 Task: Find connections with filter location Fremantle with filter topic #Humanresourcewith filter profile language Spanish with filter current company Recruitment Land LLC with filter school University of Agricultural Sciences, Dharwad with filter industry Sightseeing Transportation with filter service category Typing with filter keywords title Landscaping Worker
Action: Mouse moved to (618, 118)
Screenshot: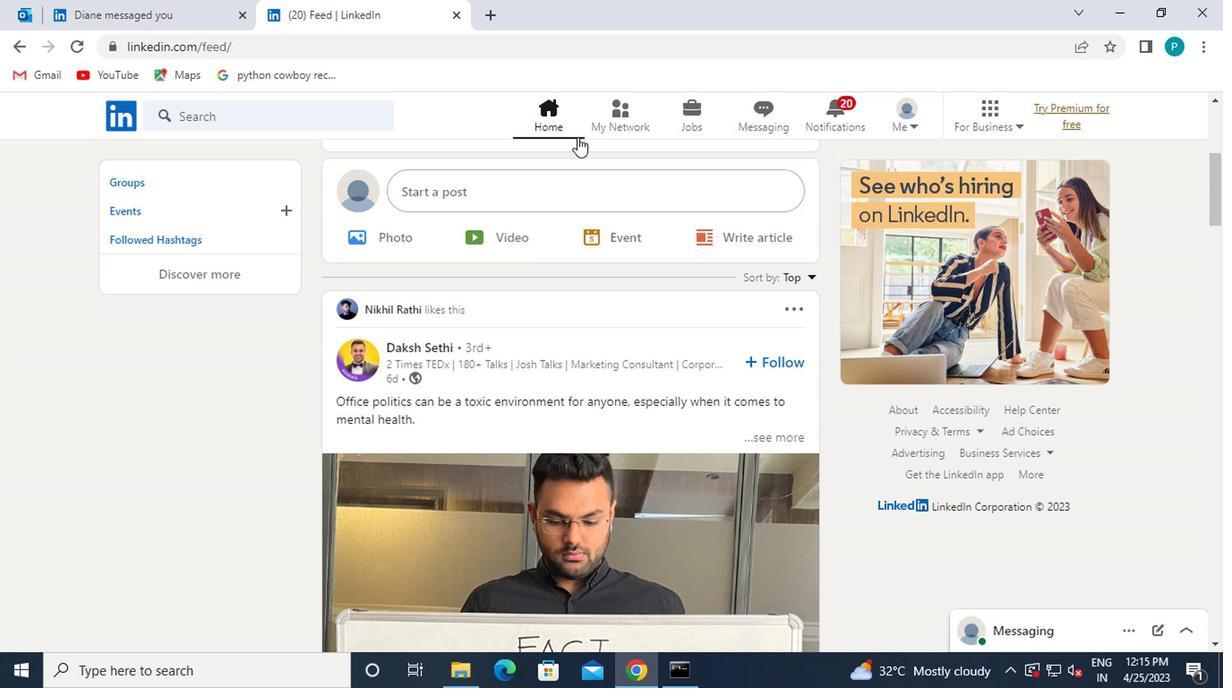 
Action: Mouse pressed left at (618, 118)
Screenshot: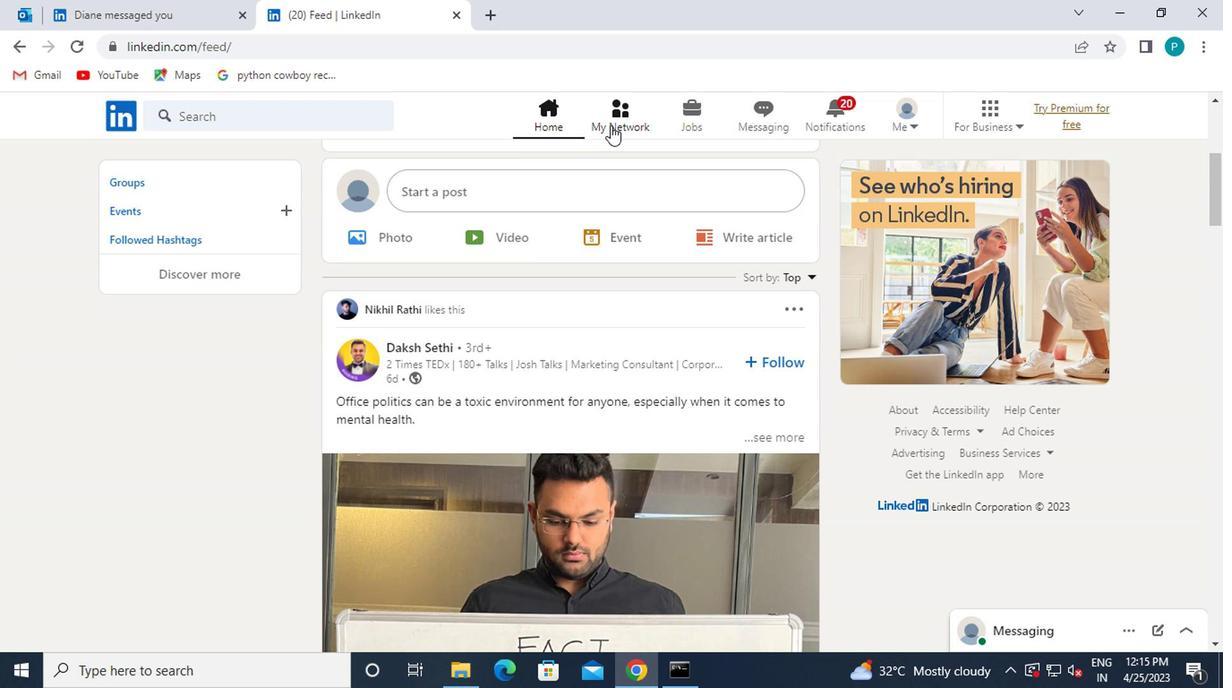 
Action: Mouse moved to (252, 203)
Screenshot: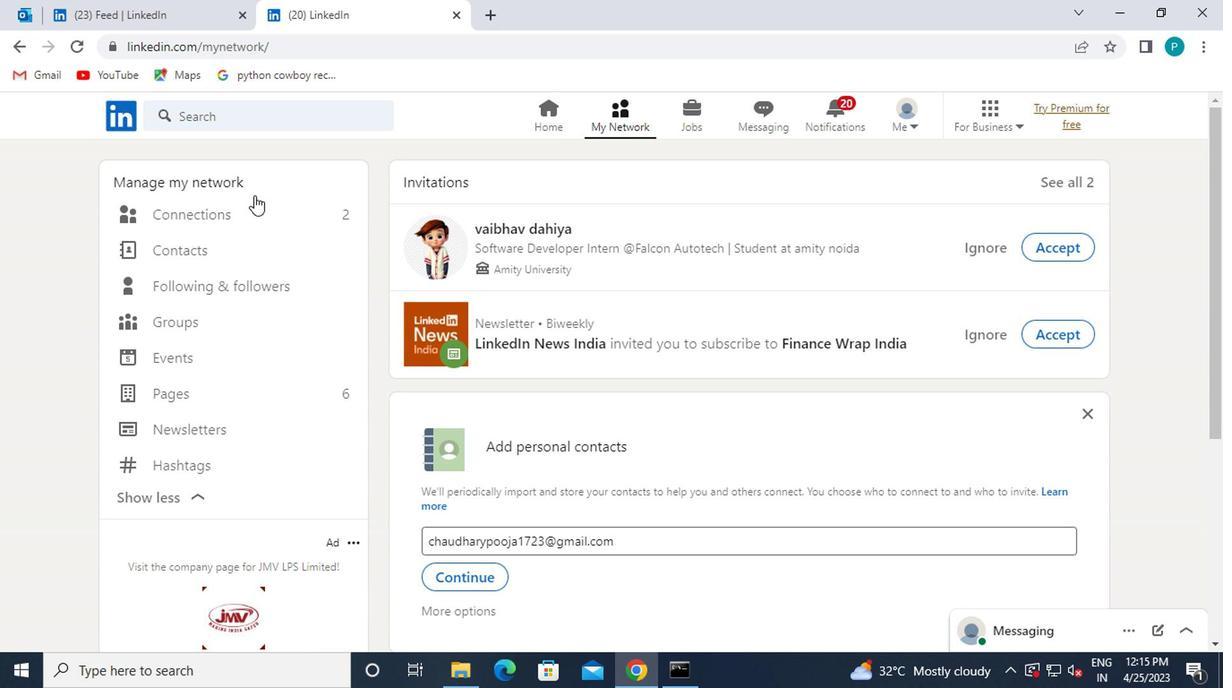 
Action: Mouse pressed left at (252, 203)
Screenshot: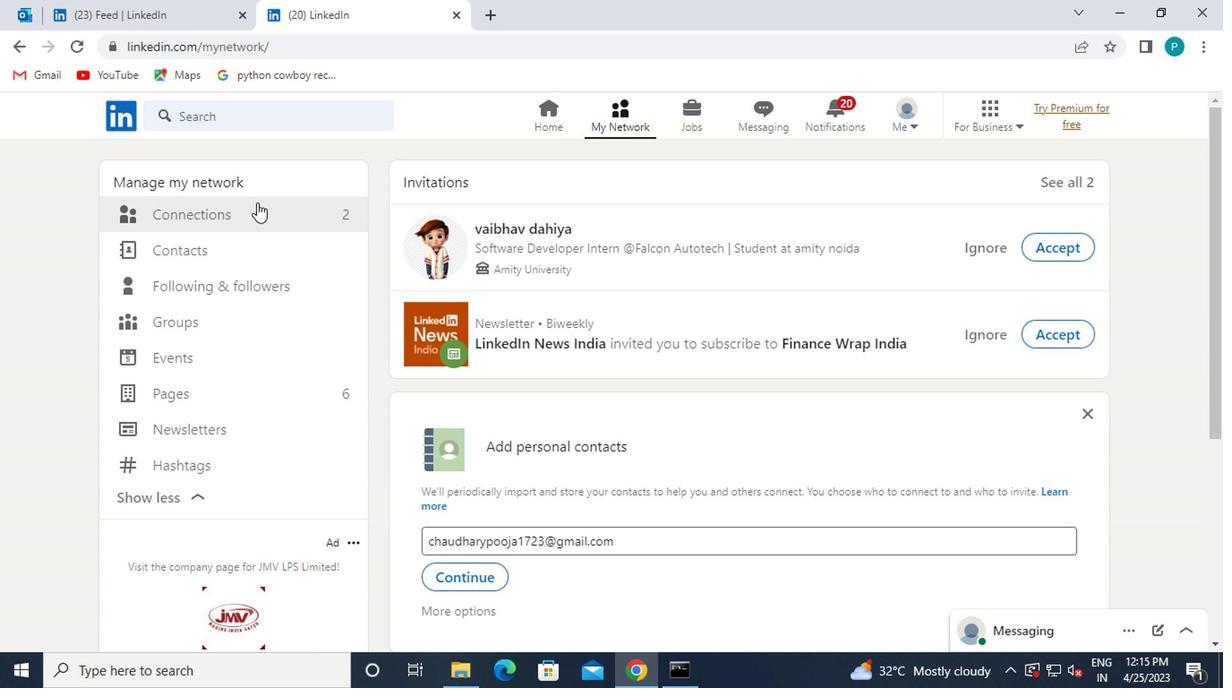
Action: Mouse moved to (258, 208)
Screenshot: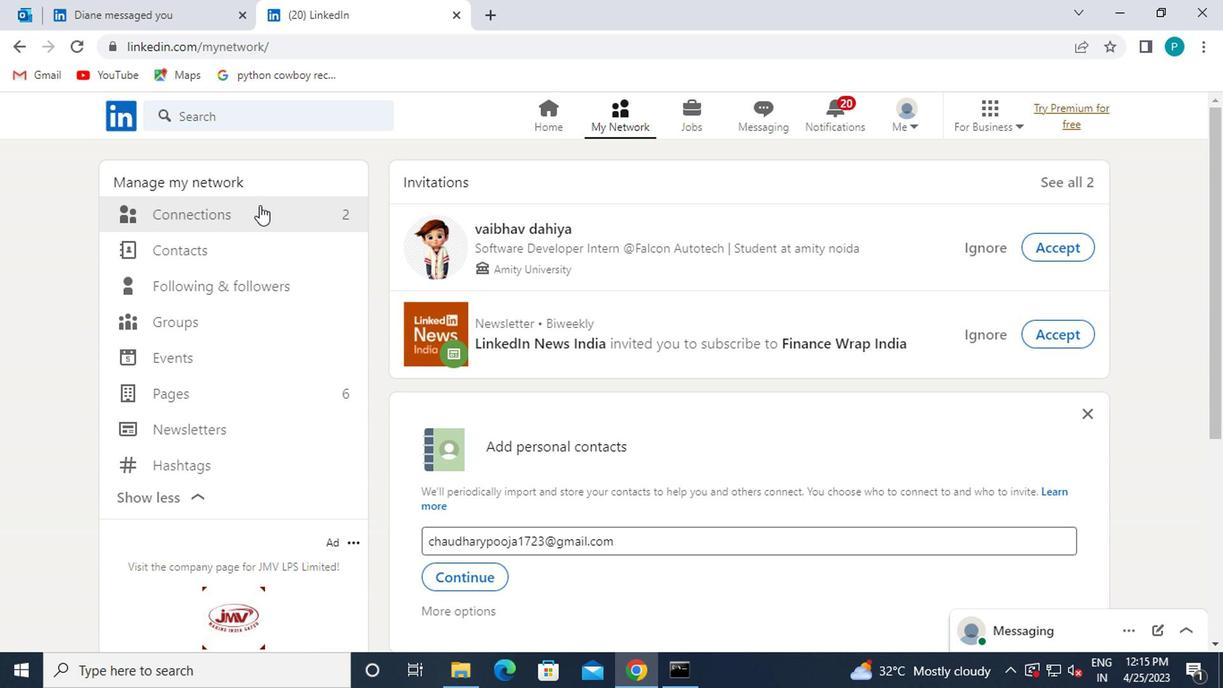 
Action: Mouse pressed left at (258, 208)
Screenshot: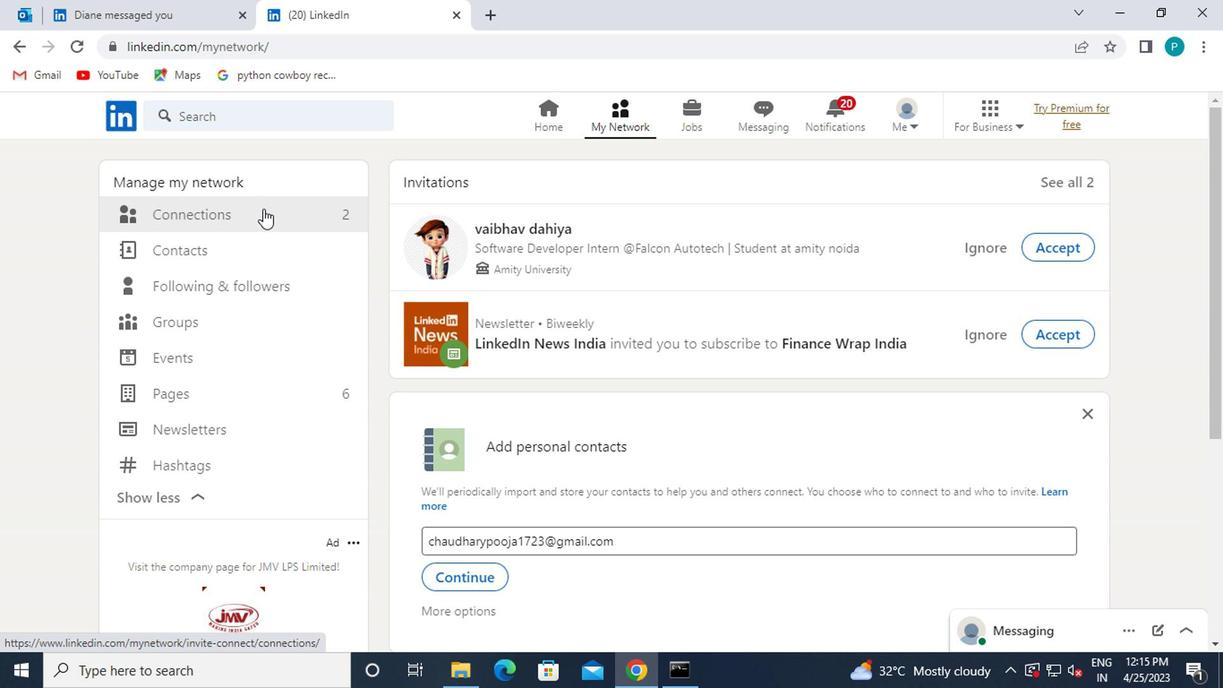 
Action: Mouse moved to (726, 206)
Screenshot: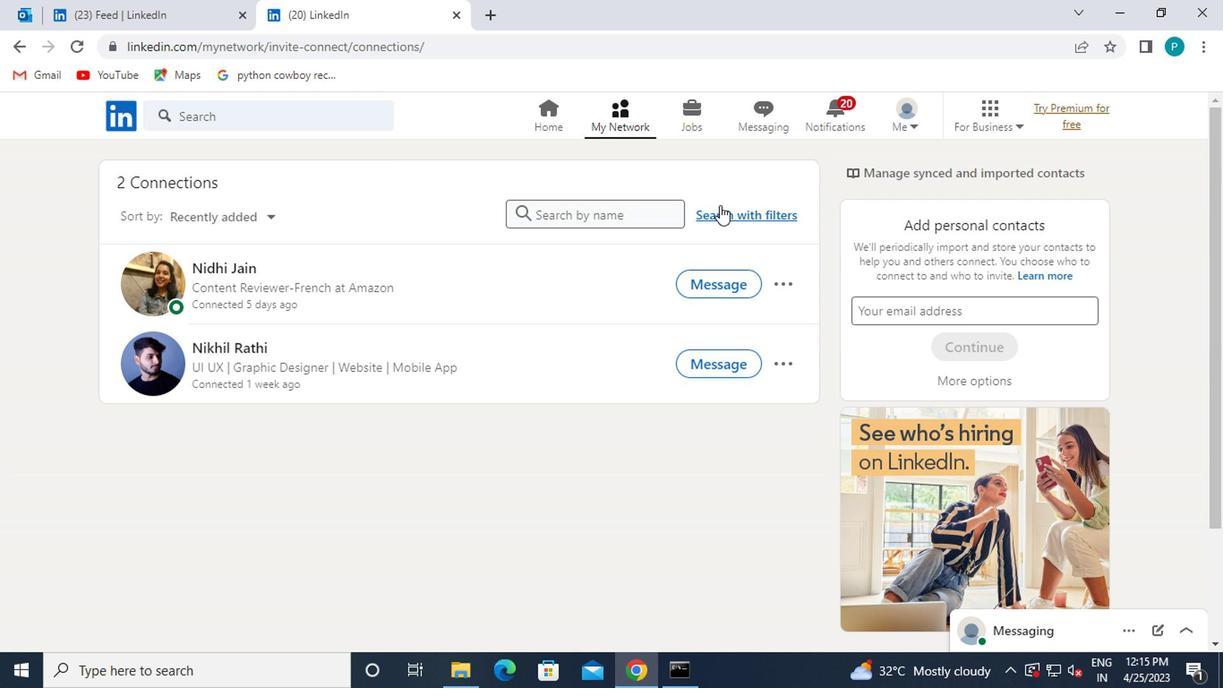 
Action: Mouse pressed left at (726, 206)
Screenshot: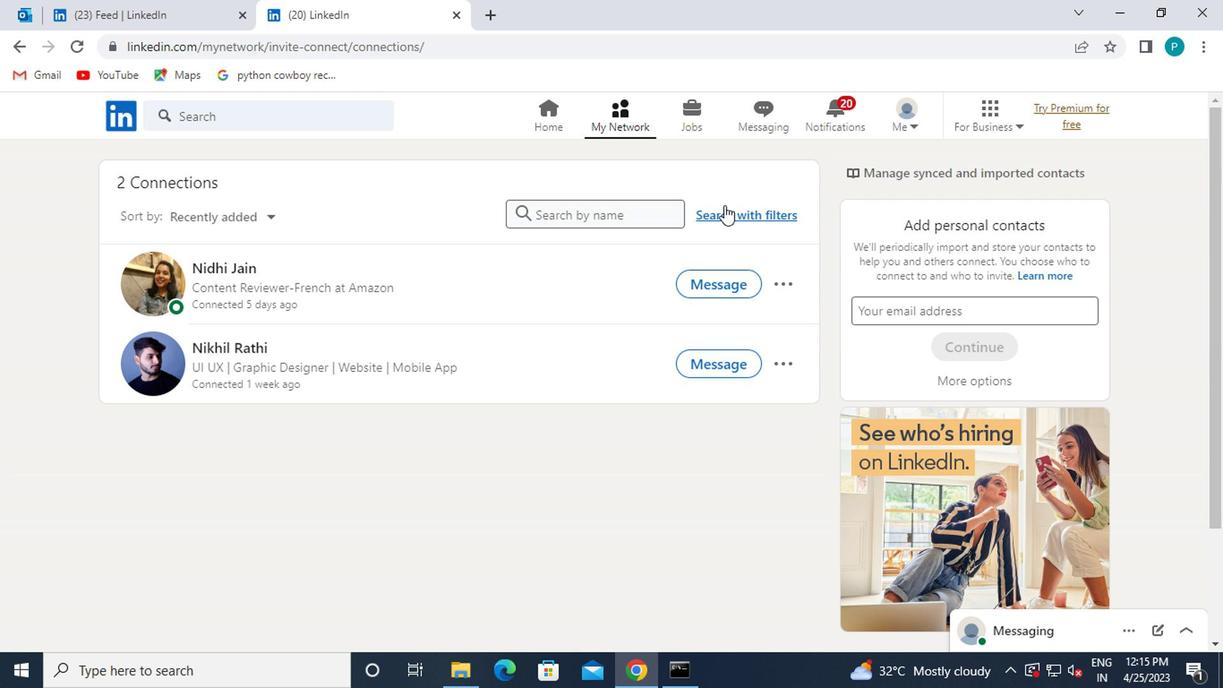 
Action: Mouse moved to (612, 162)
Screenshot: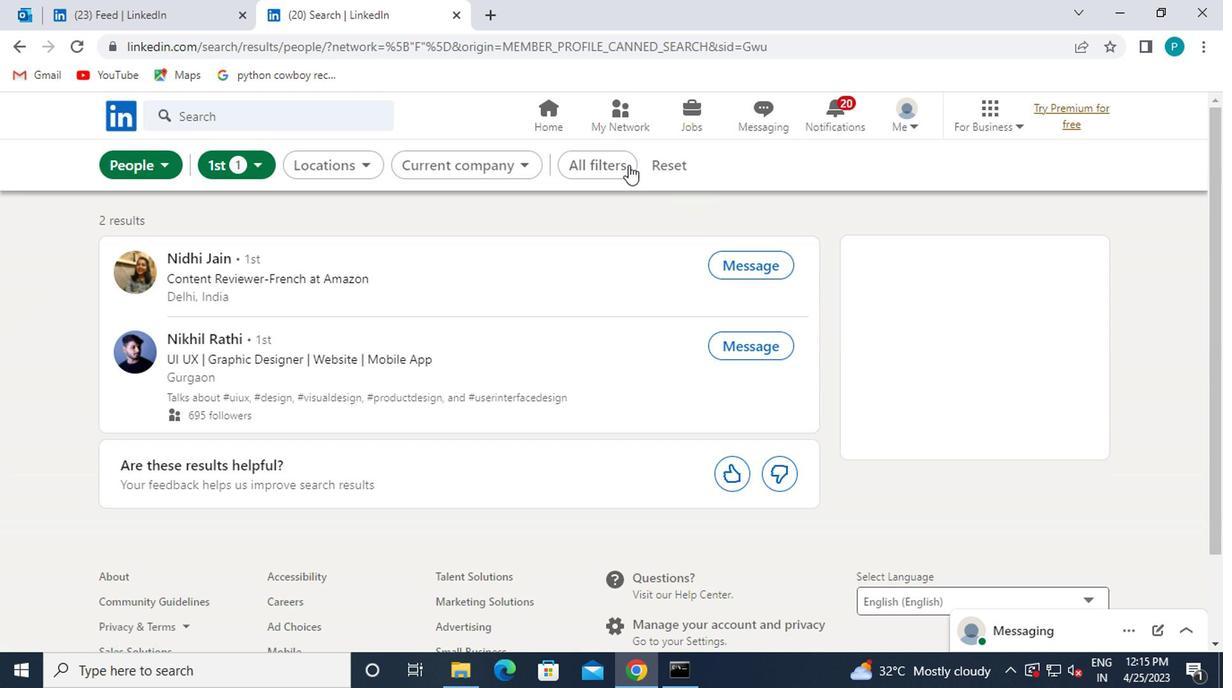 
Action: Mouse pressed left at (612, 162)
Screenshot: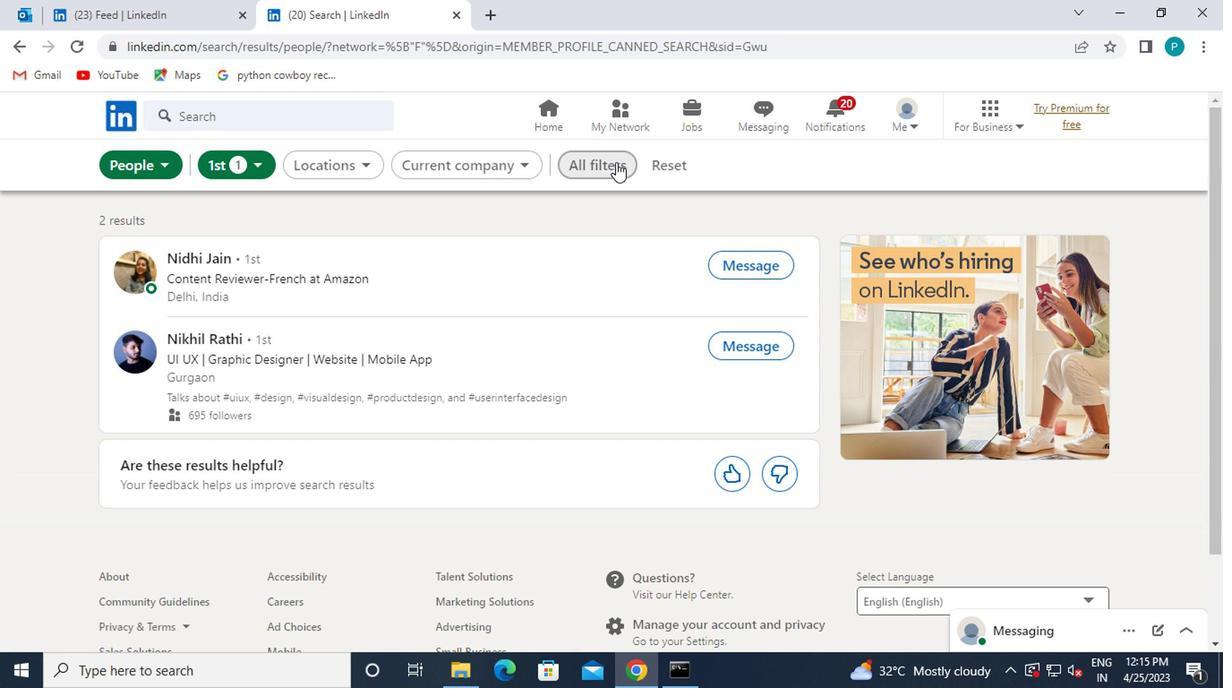 
Action: Mouse moved to (811, 333)
Screenshot: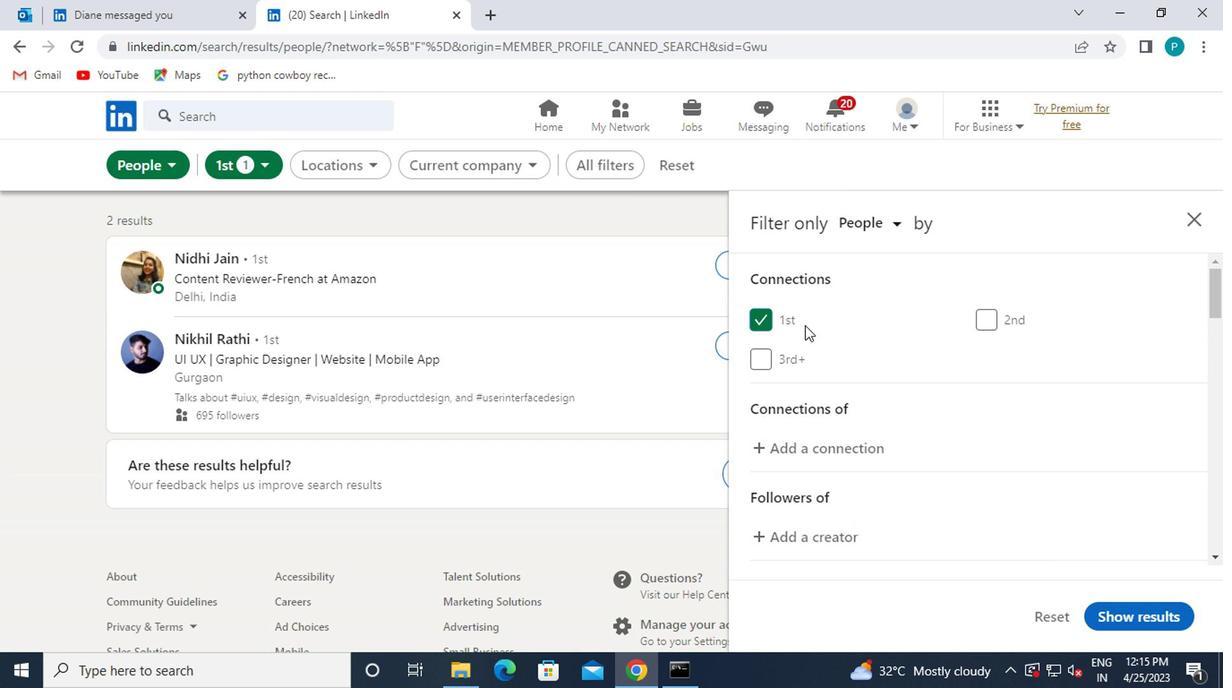 
Action: Mouse scrolled (811, 332) with delta (0, 0)
Screenshot: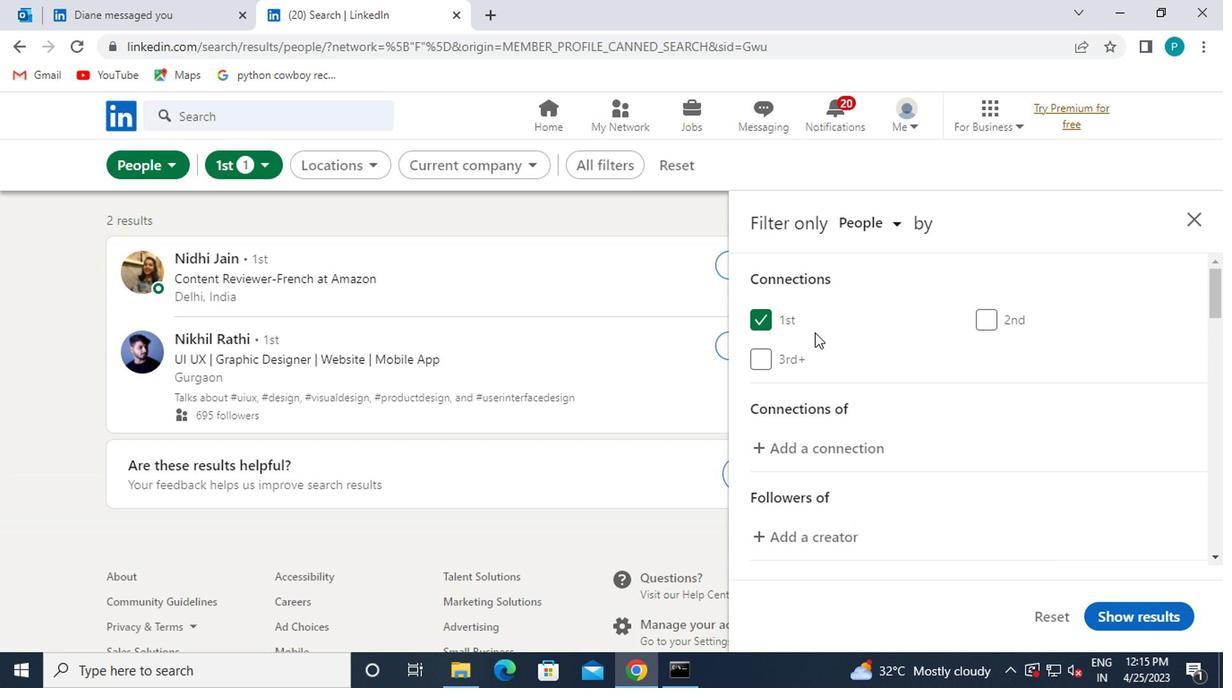 
Action: Mouse moved to (809, 339)
Screenshot: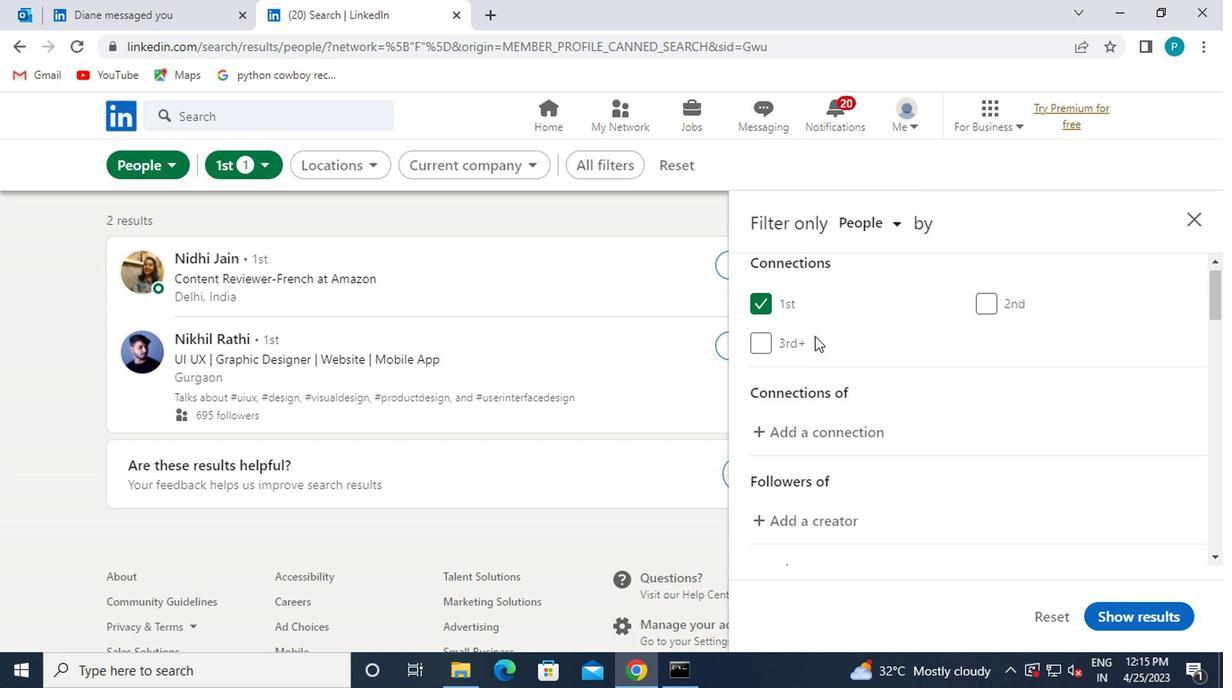 
Action: Mouse scrolled (809, 338) with delta (0, 0)
Screenshot: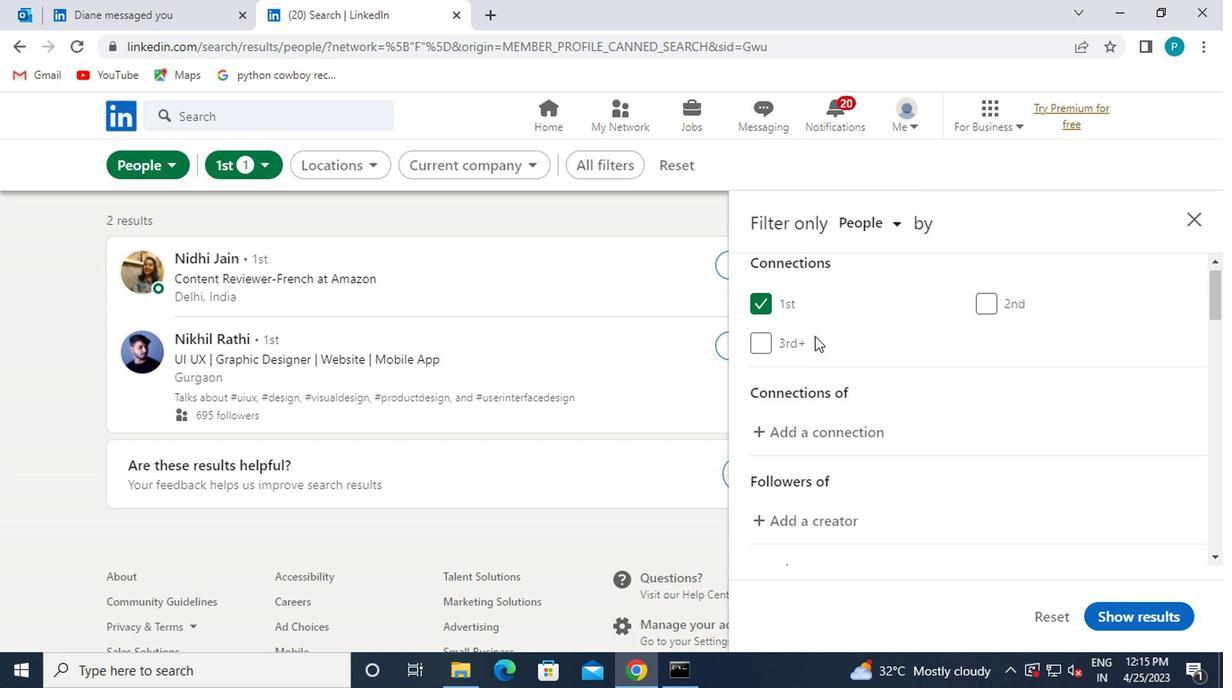 
Action: Mouse moved to (809, 344)
Screenshot: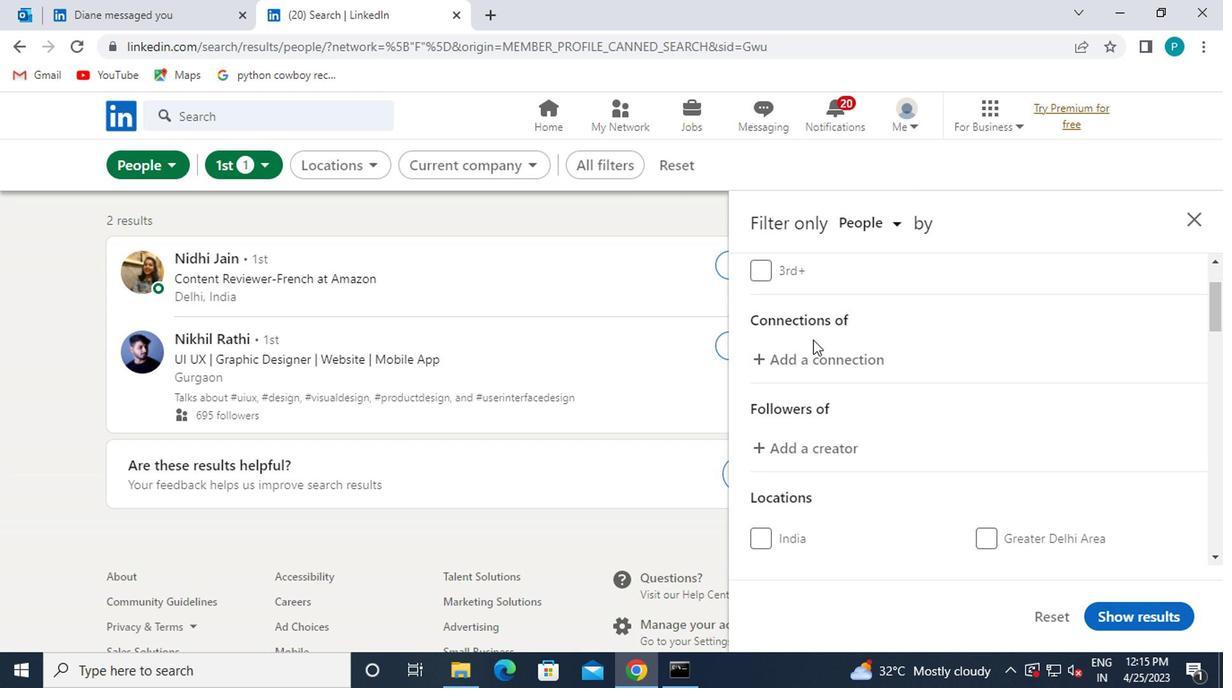 
Action: Mouse scrolled (809, 343) with delta (0, 0)
Screenshot: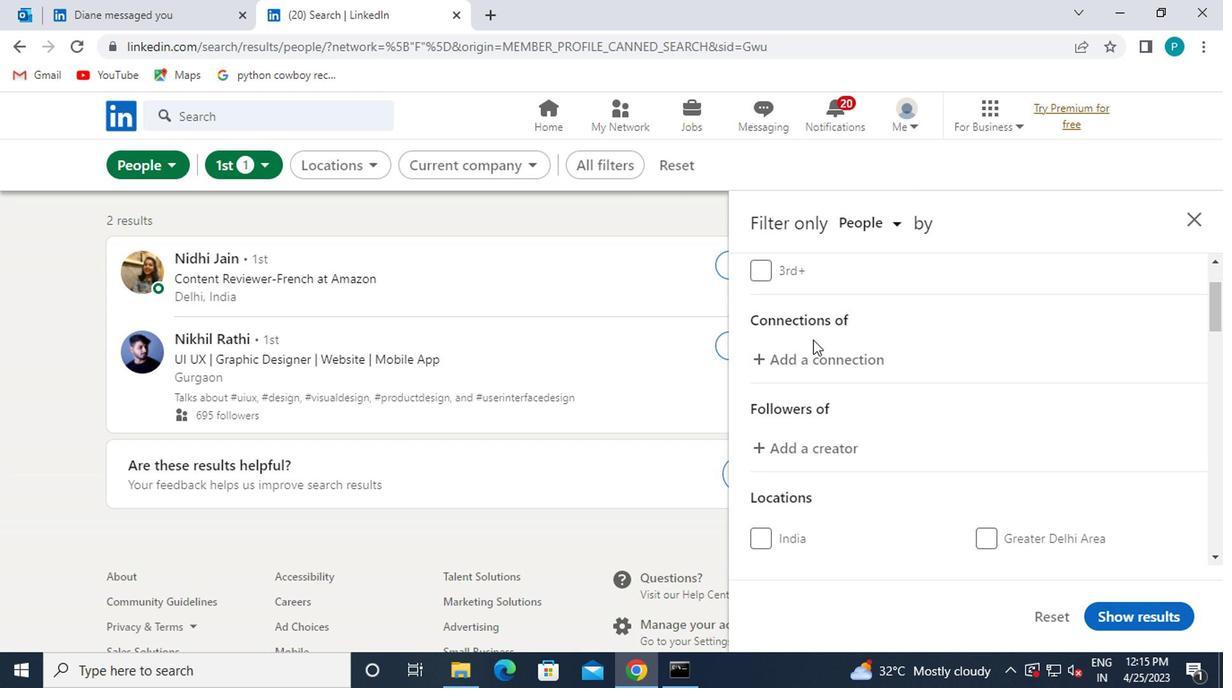 
Action: Mouse moved to (1002, 430)
Screenshot: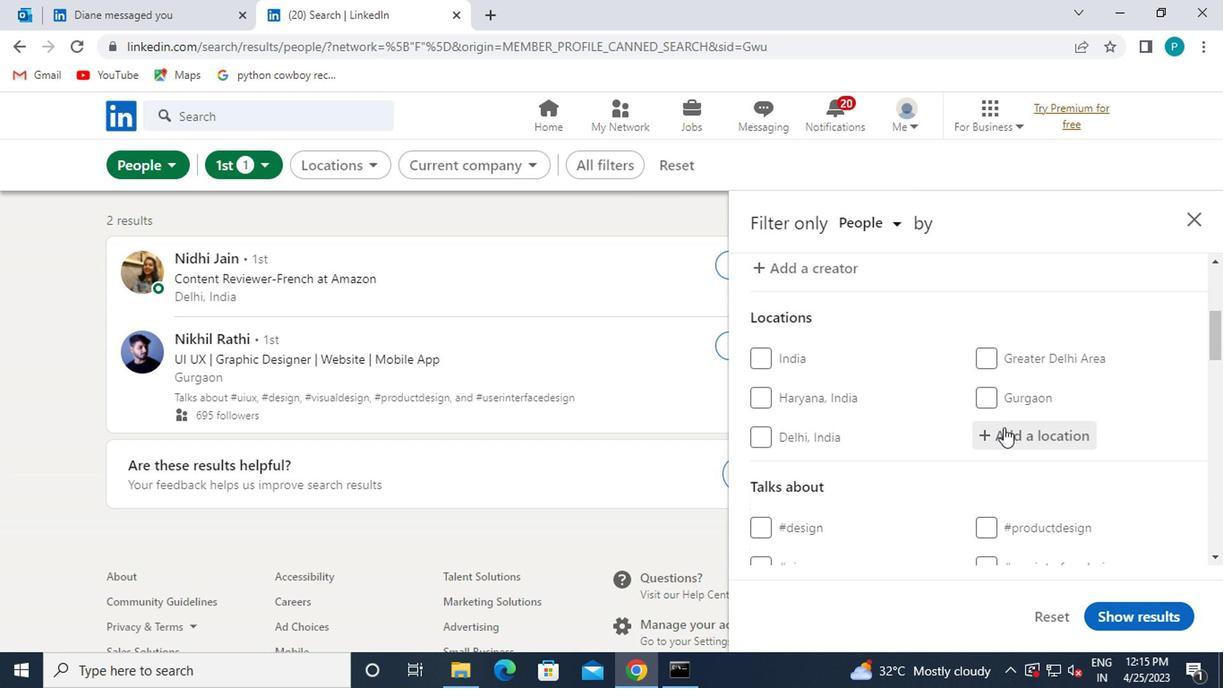 
Action: Mouse pressed left at (1002, 430)
Screenshot: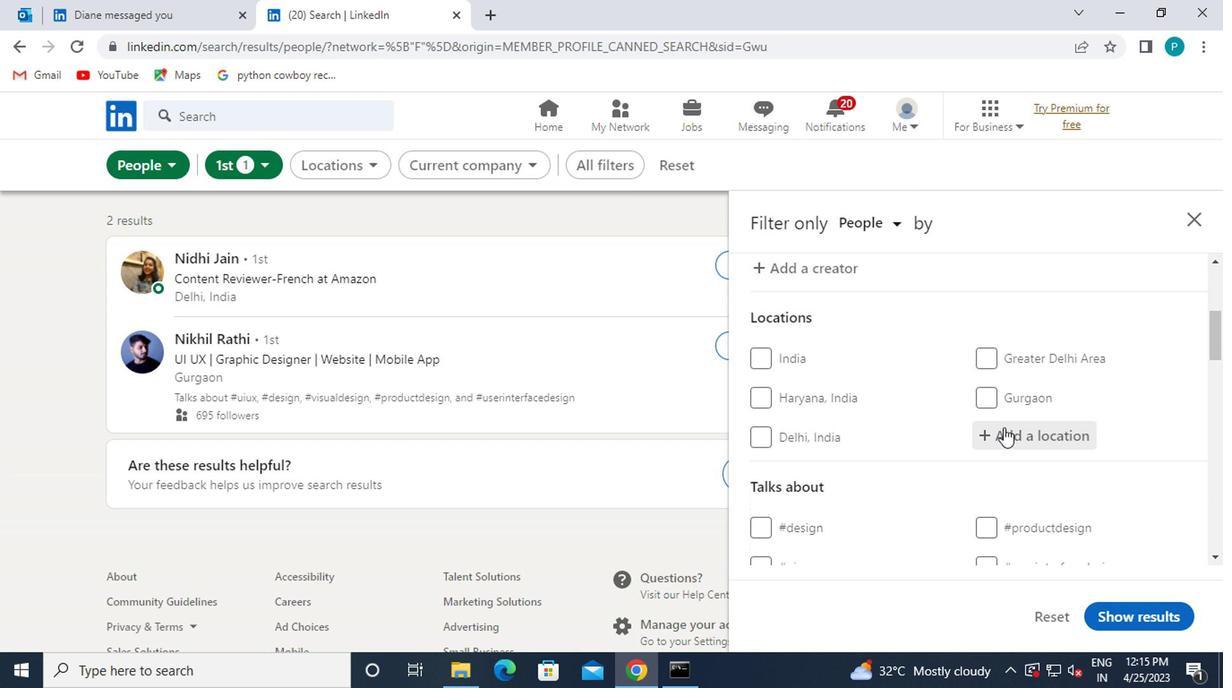 
Action: Mouse moved to (989, 411)
Screenshot: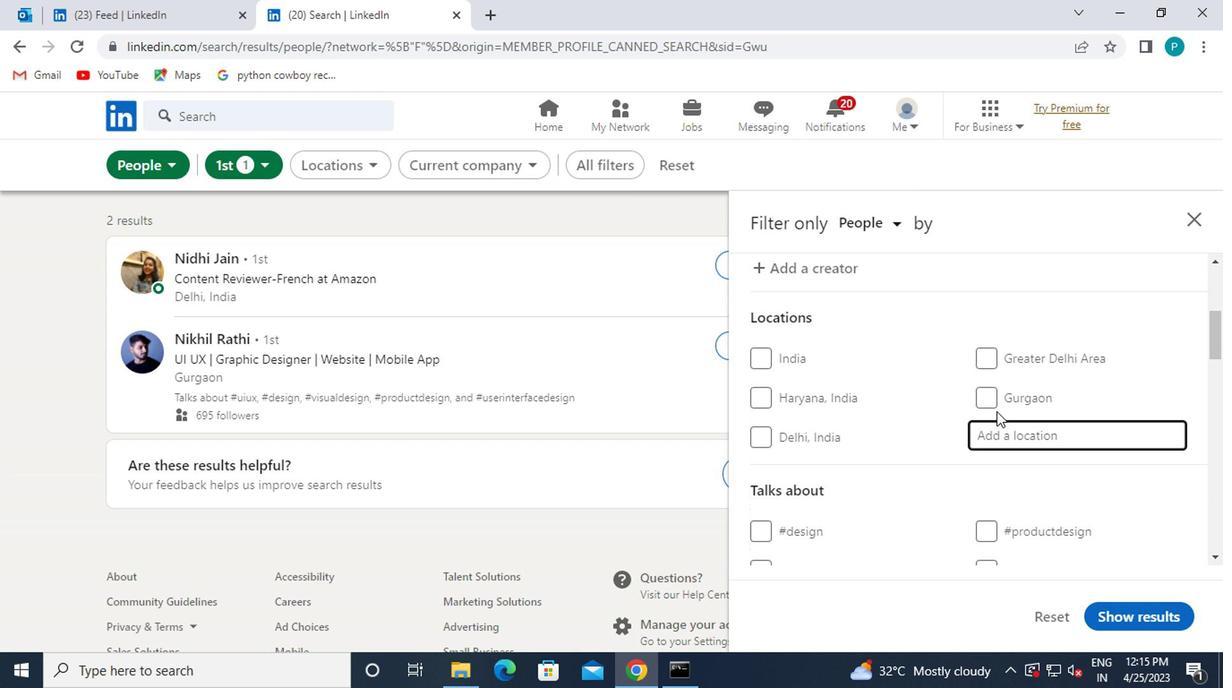 
Action: Key pressed fremantle
Screenshot: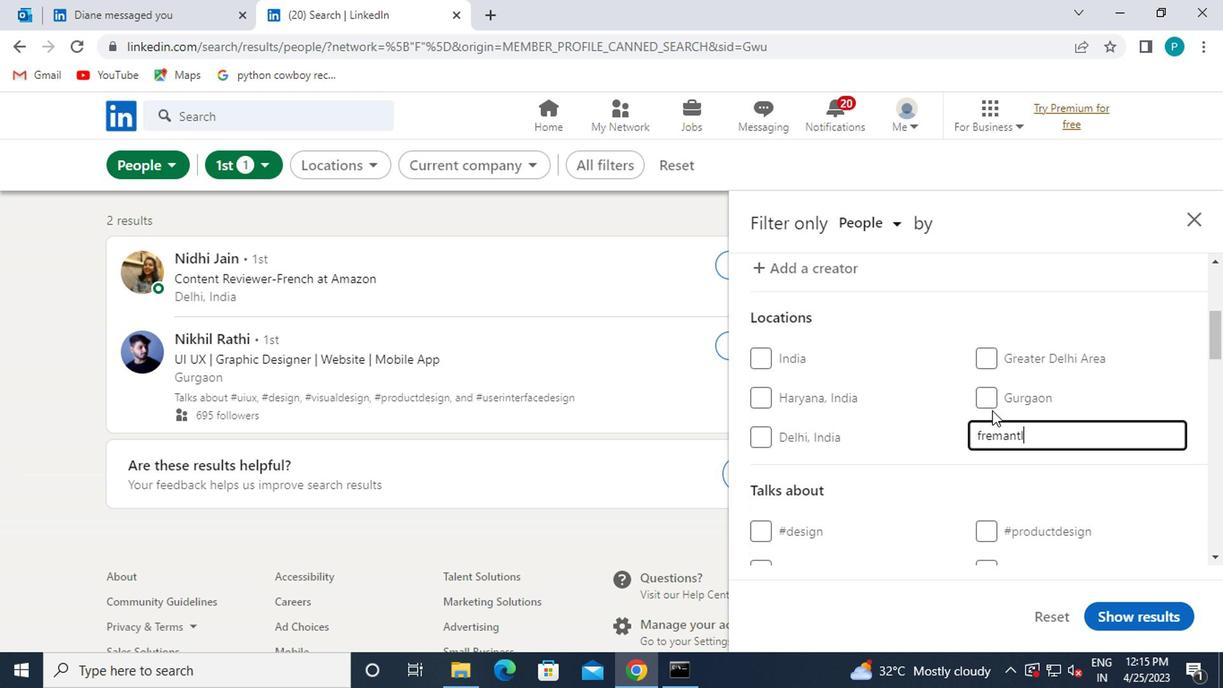 
Action: Mouse moved to (992, 460)
Screenshot: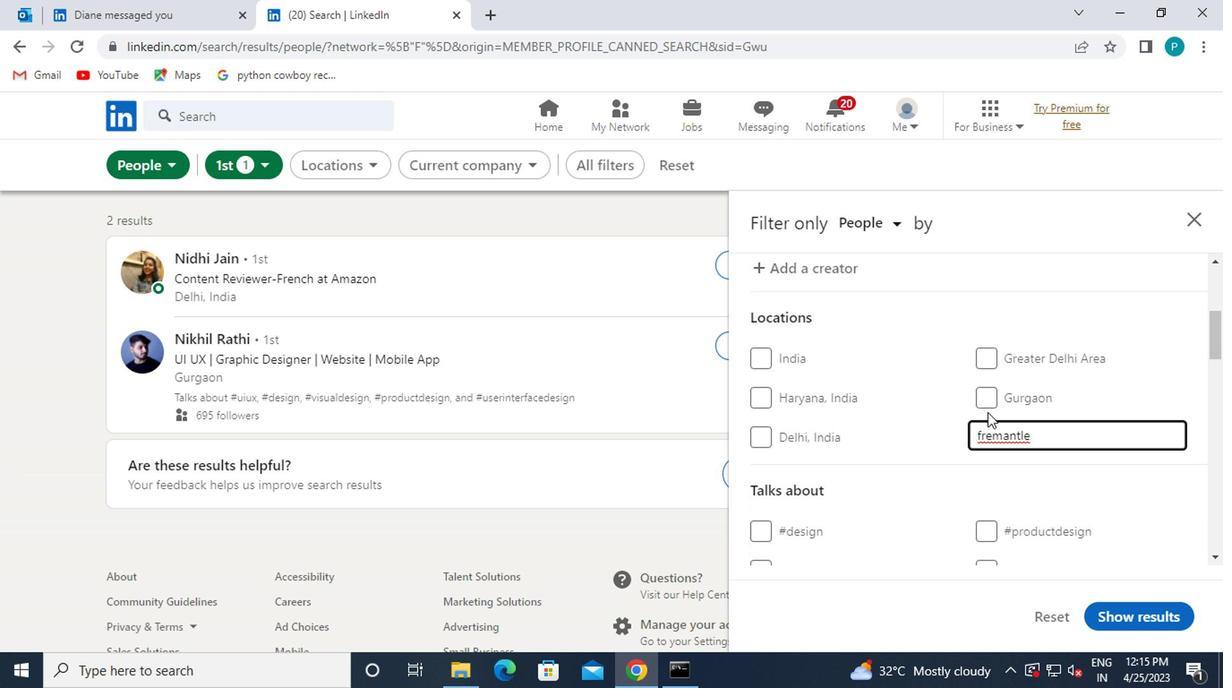 
Action: Mouse scrolled (992, 460) with delta (0, 0)
Screenshot: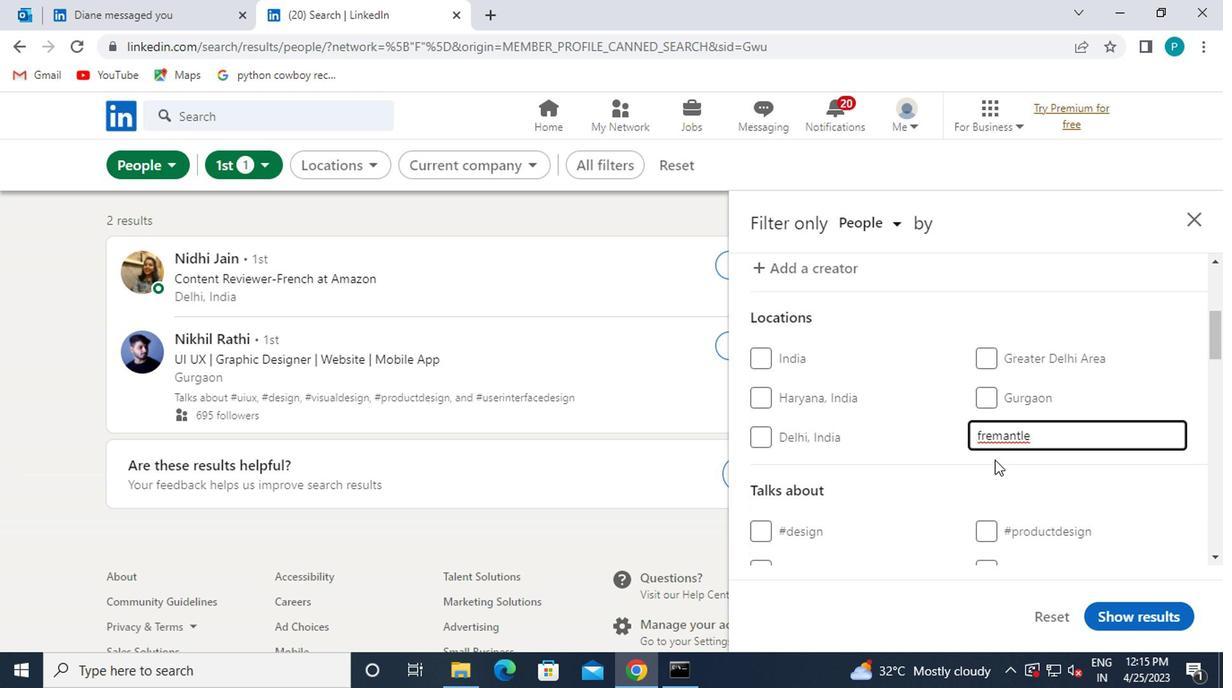 
Action: Mouse moved to (992, 430)
Screenshot: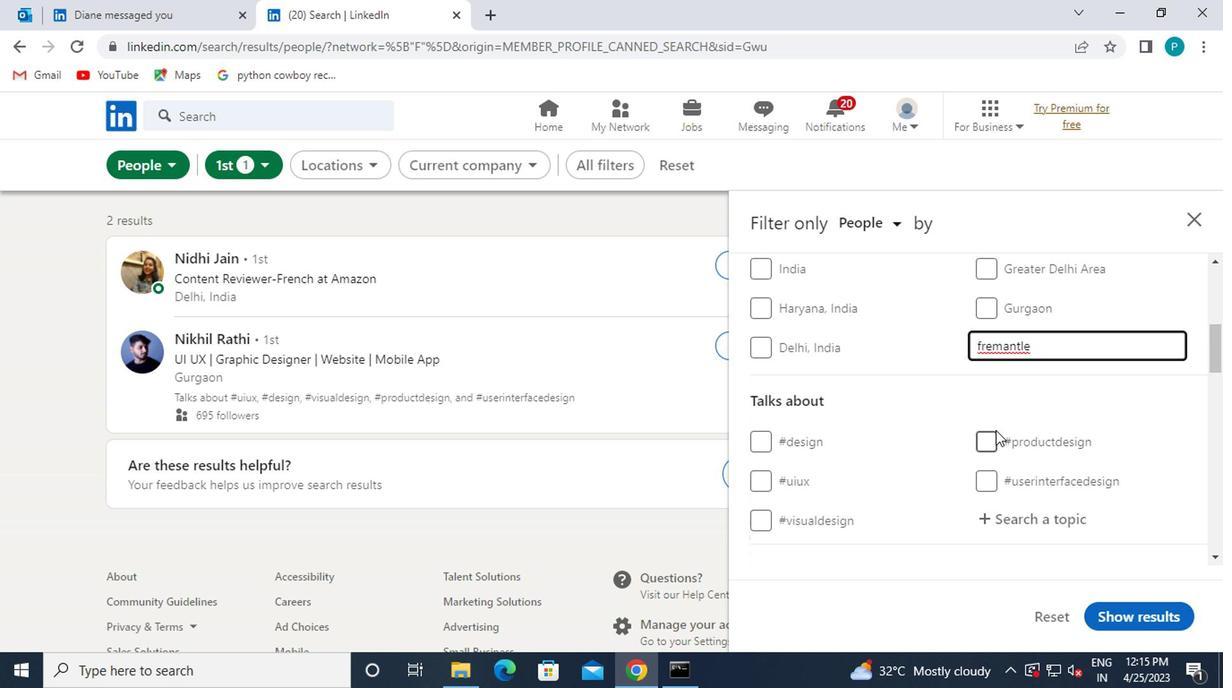 
Action: Mouse scrolled (992, 429) with delta (0, 0)
Screenshot: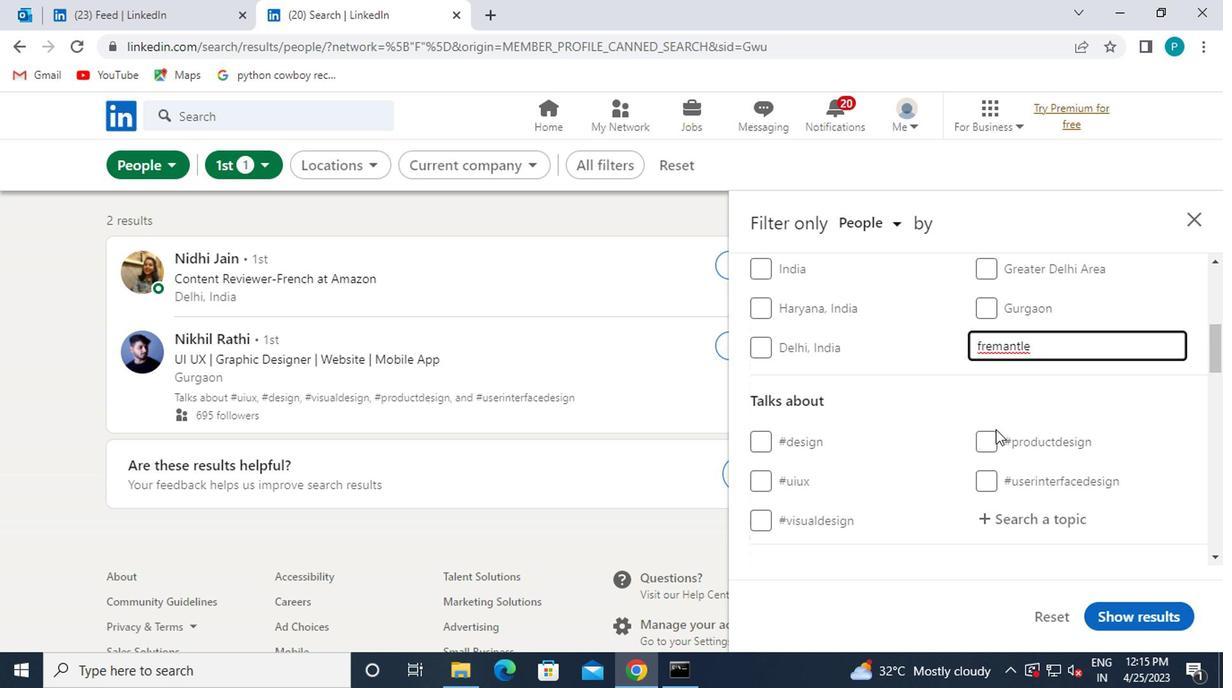 
Action: Mouse moved to (993, 430)
Screenshot: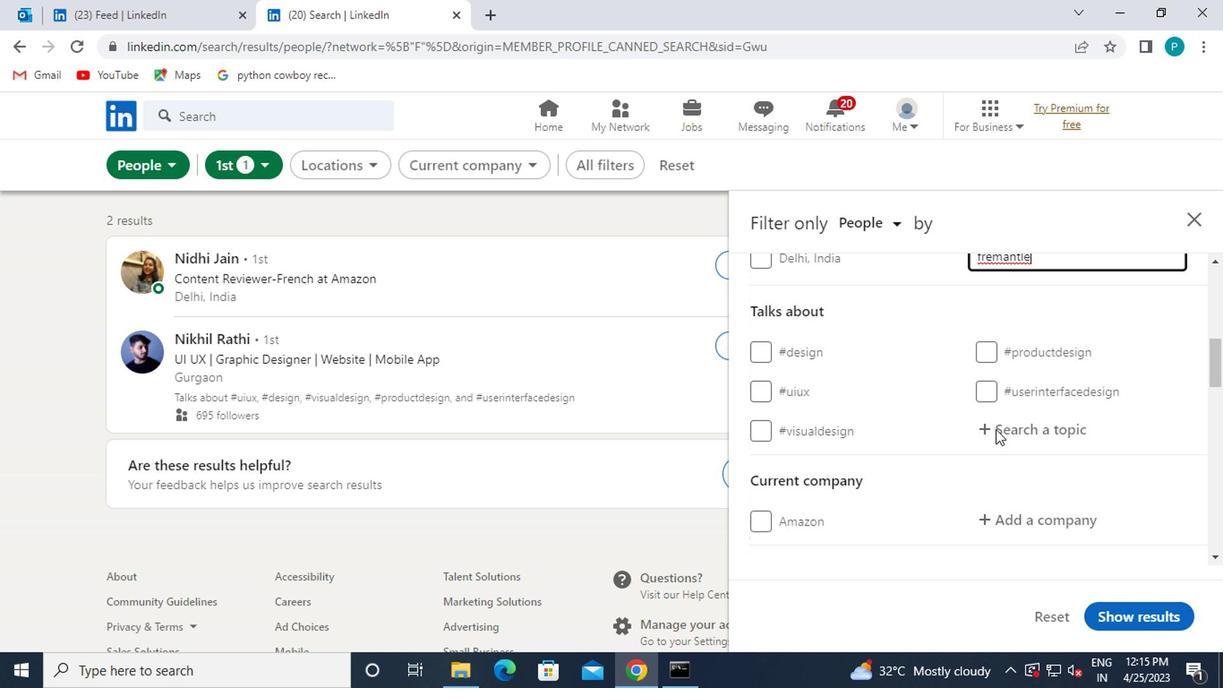 
Action: Mouse pressed left at (993, 430)
Screenshot: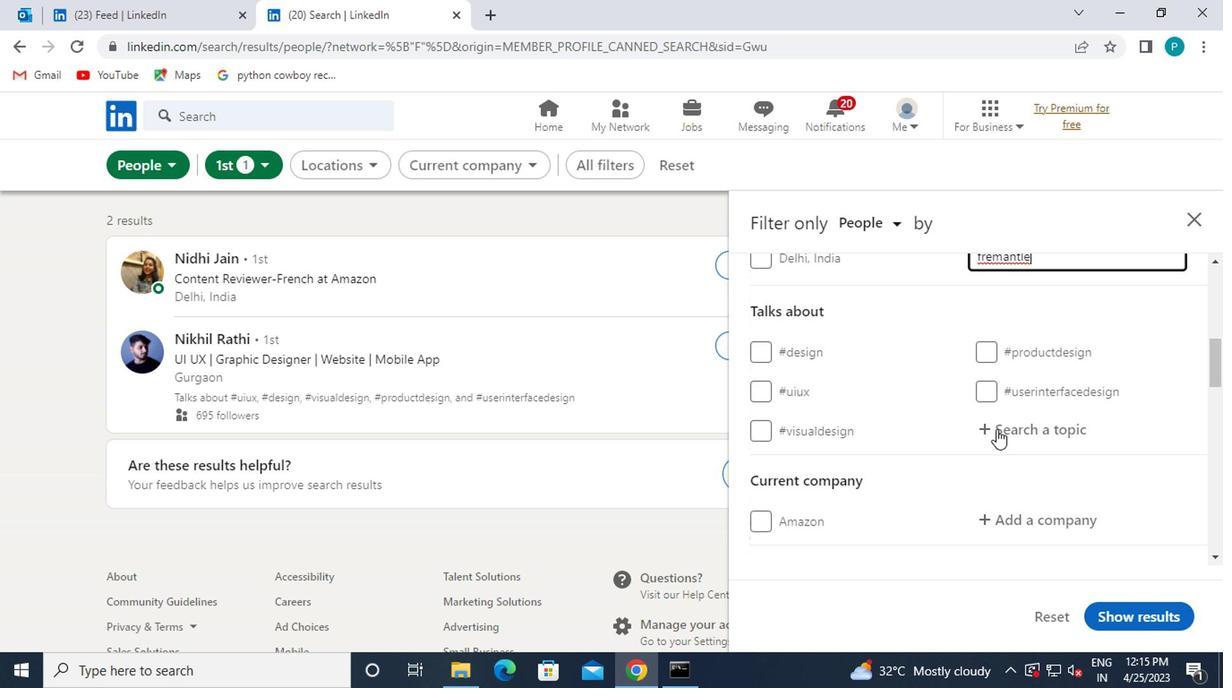 
Action: Key pressed <Key.shift><Key.shift>#<Key.caps_lock>H<Key.caps_lock>UMANRESOURCE
Screenshot: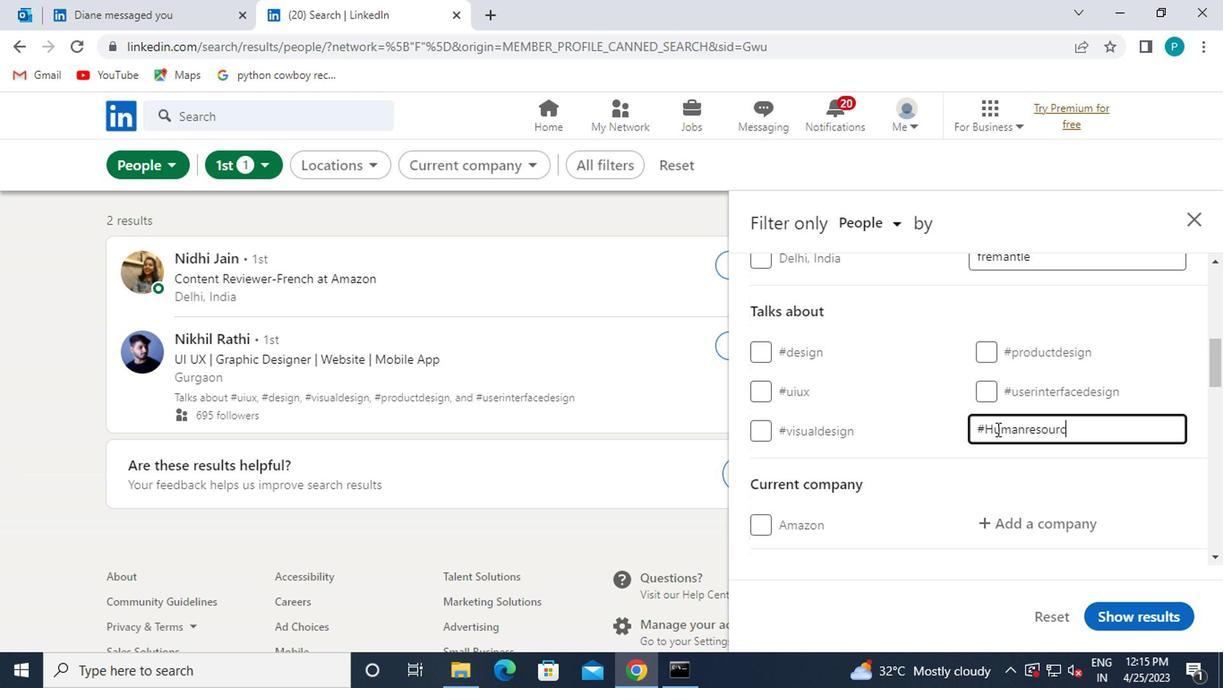 
Action: Mouse moved to (934, 473)
Screenshot: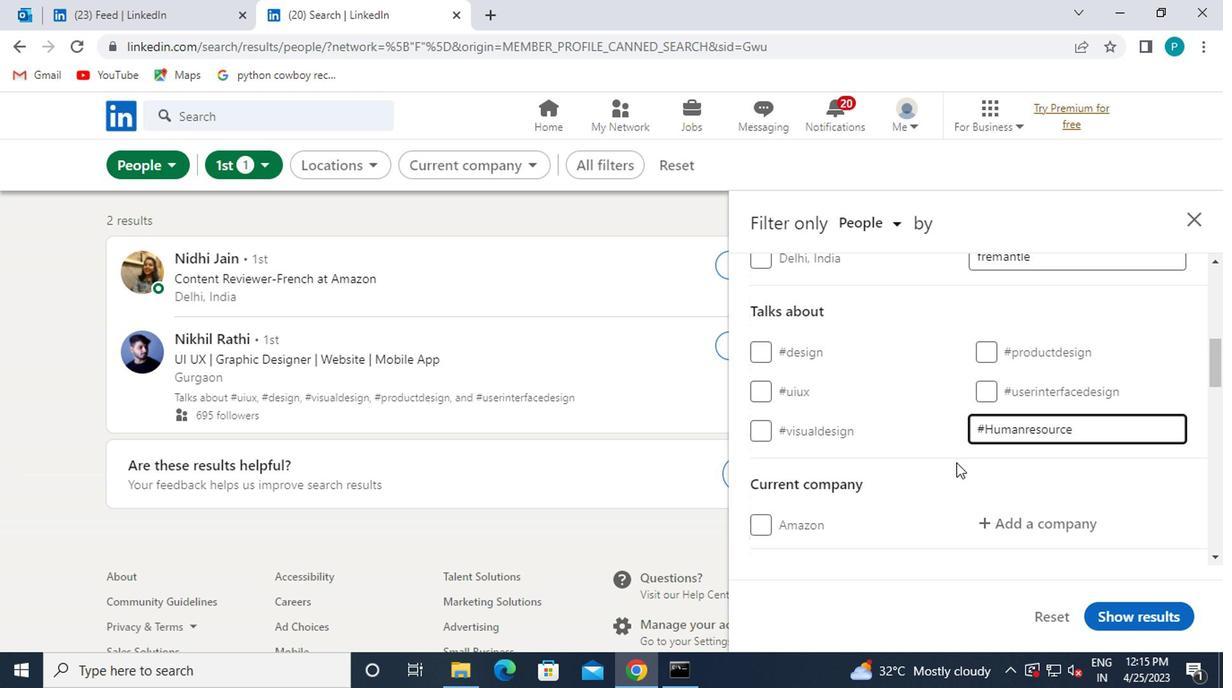 
Action: Mouse scrolled (934, 472) with delta (0, 0)
Screenshot: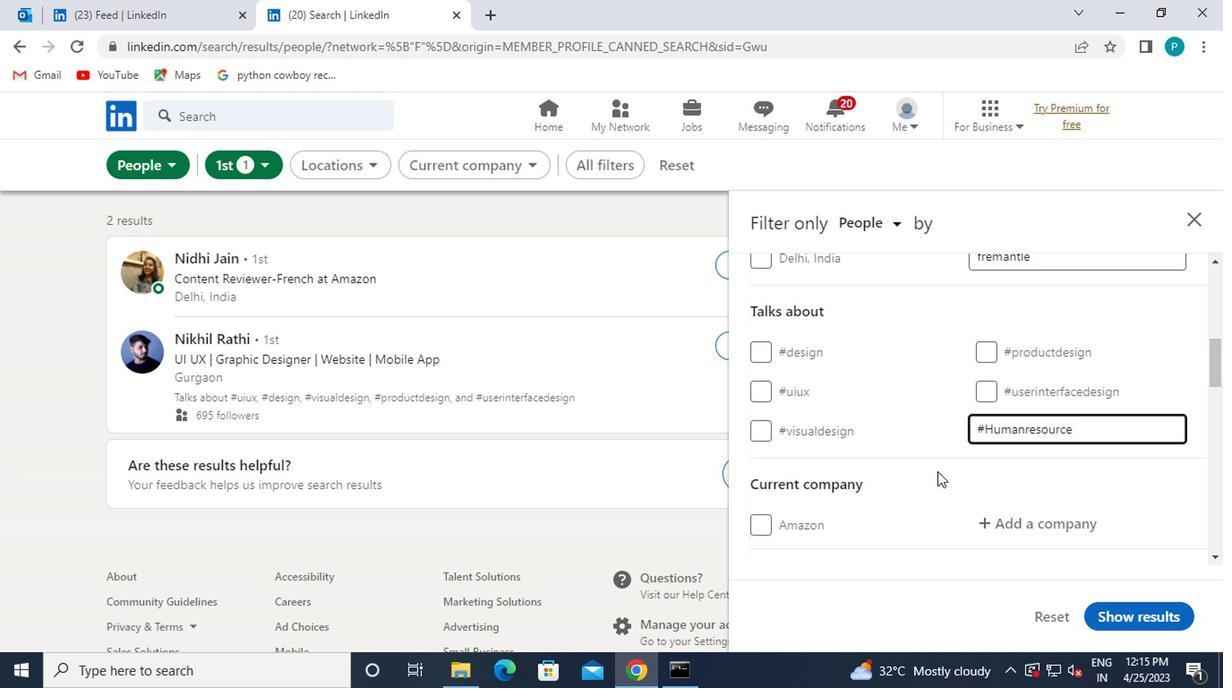 
Action: Mouse moved to (1010, 431)
Screenshot: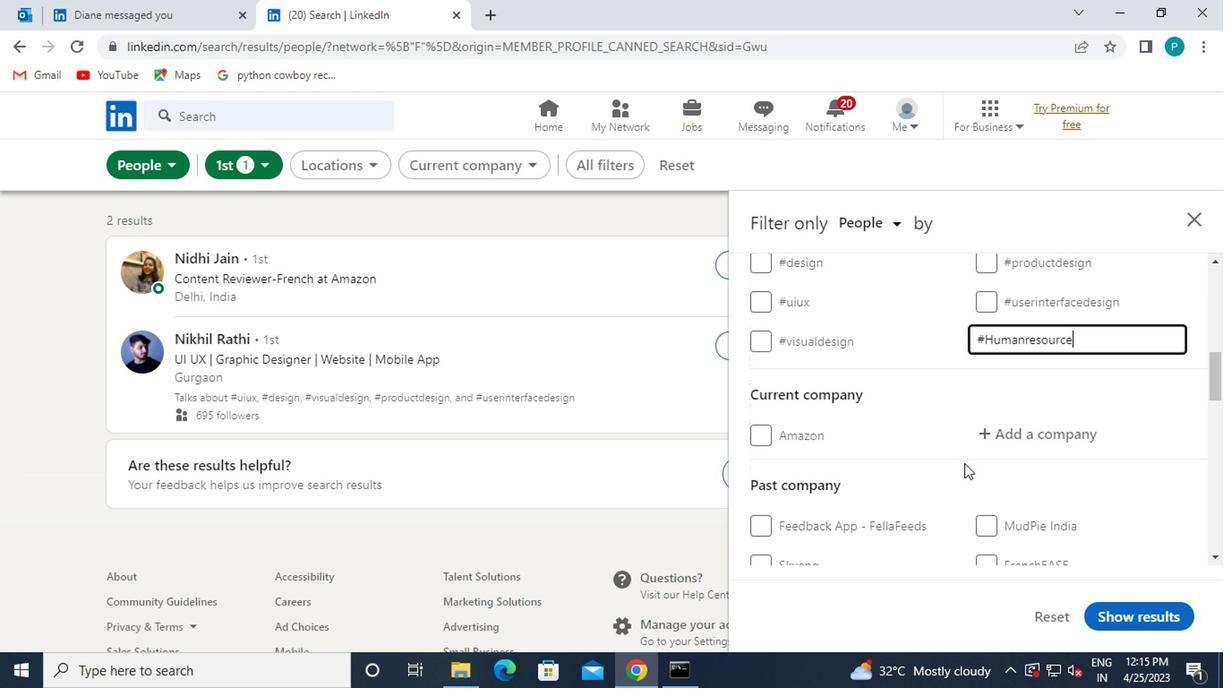 
Action: Mouse pressed left at (1010, 431)
Screenshot: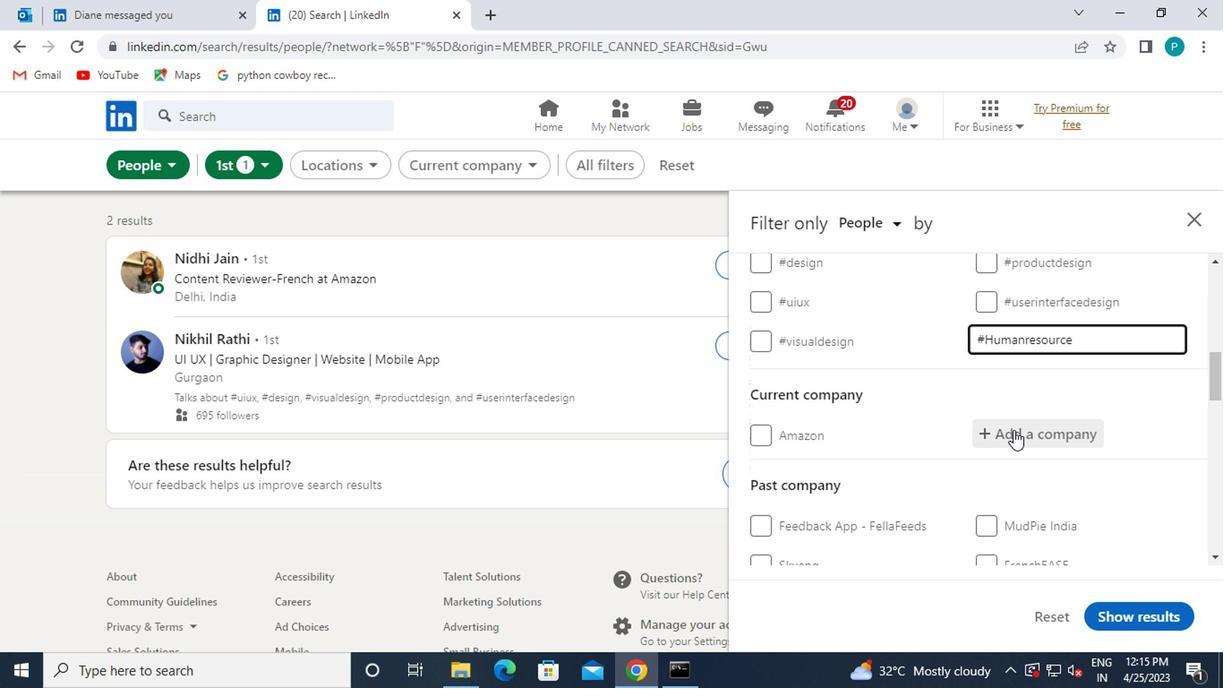 
Action: Key pressed REQU<Key.backspace><Key.backspace>CUITMENT<Key.space>LANDLL<Key.backspace><Key.backspace><Key.space><Key.caps_lock>LLC
Screenshot: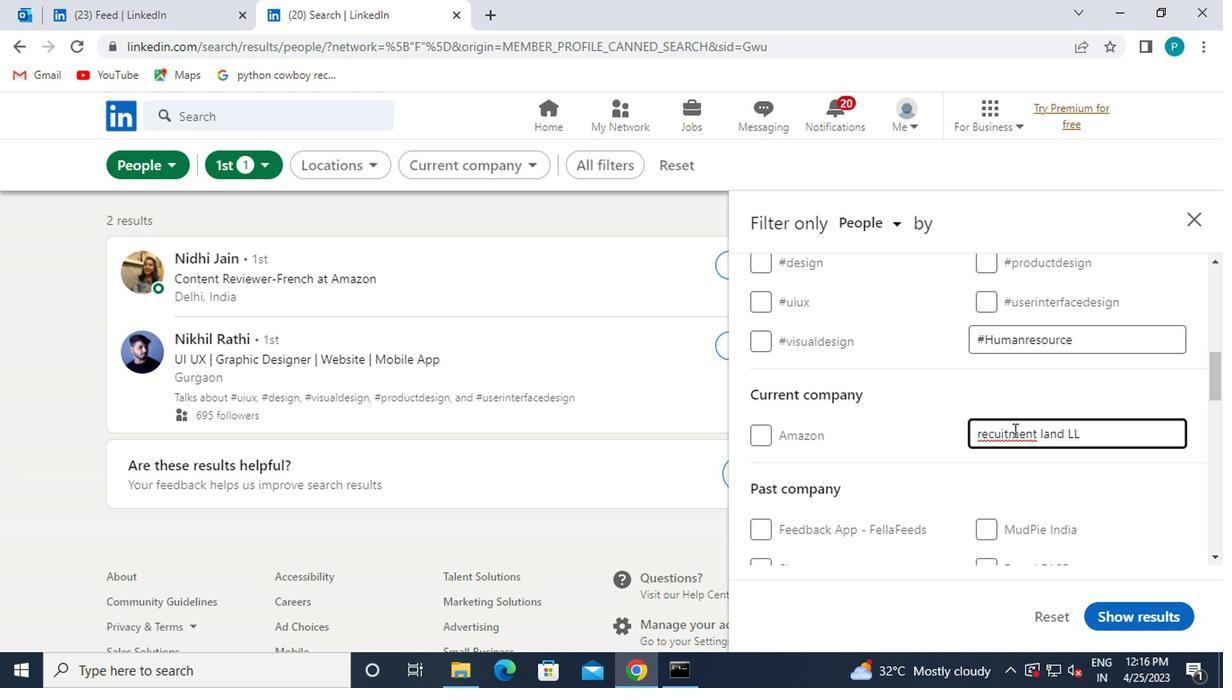 
Action: Mouse moved to (906, 447)
Screenshot: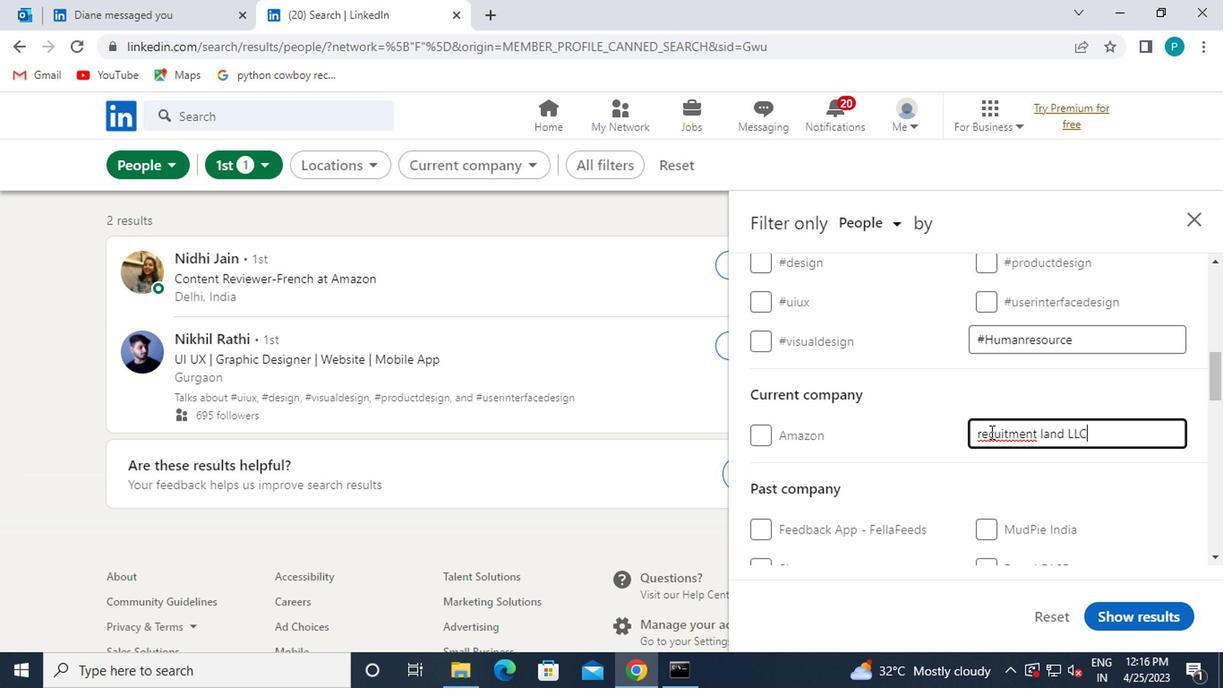 
Action: Mouse scrolled (906, 446) with delta (0, 0)
Screenshot: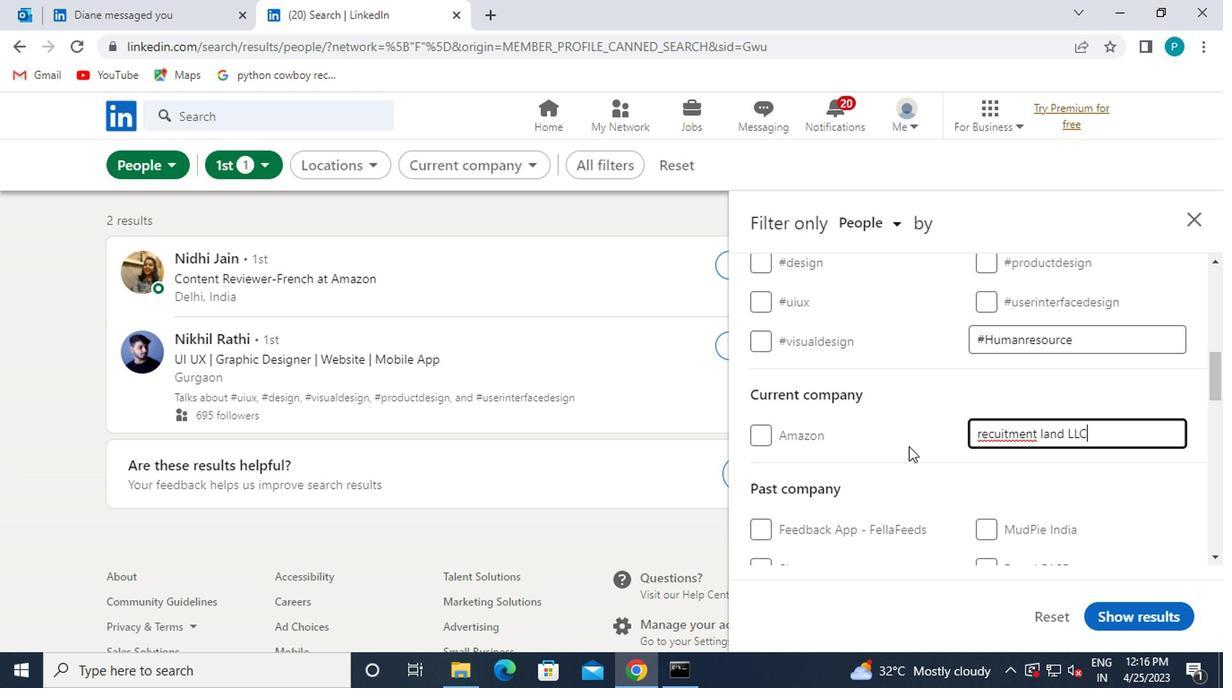 
Action: Mouse scrolled (906, 446) with delta (0, 0)
Screenshot: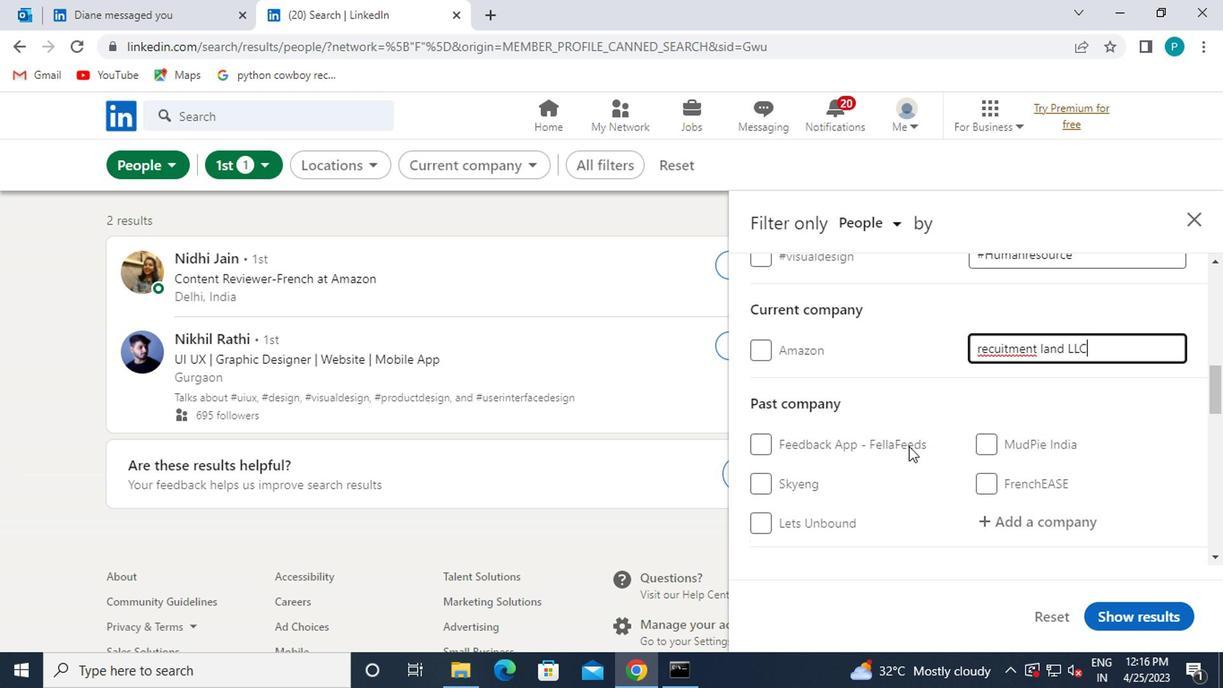 
Action: Mouse moved to (990, 430)
Screenshot: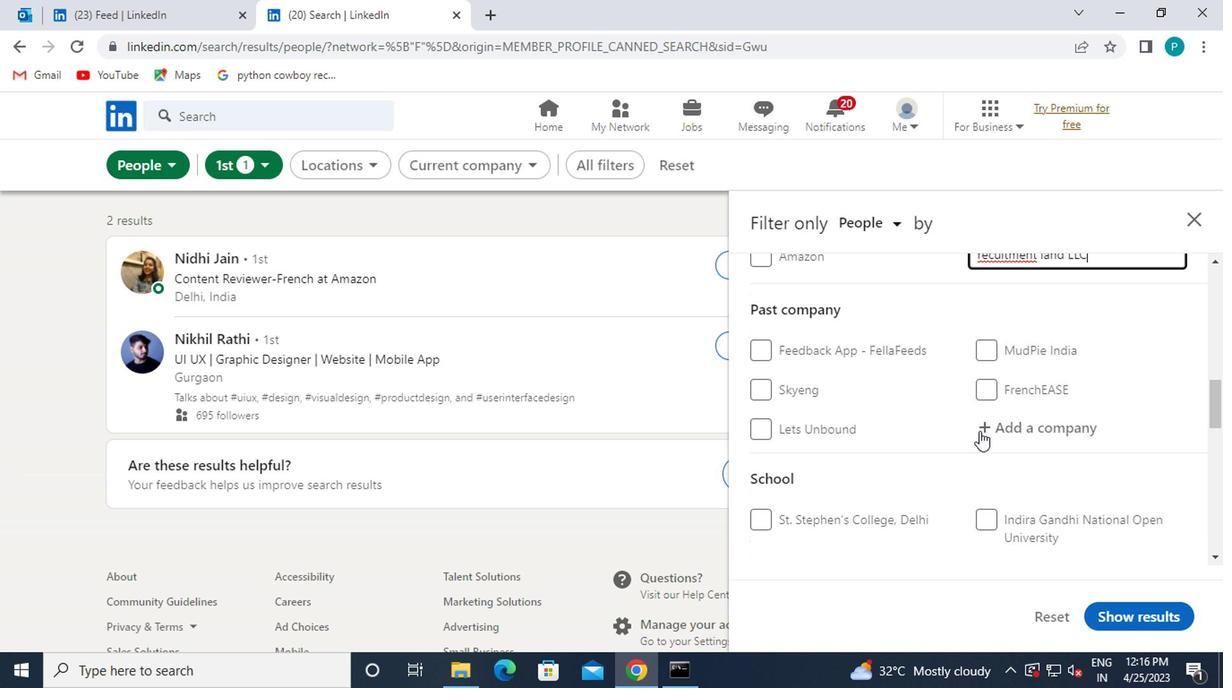 
Action: Mouse pressed left at (990, 430)
Screenshot: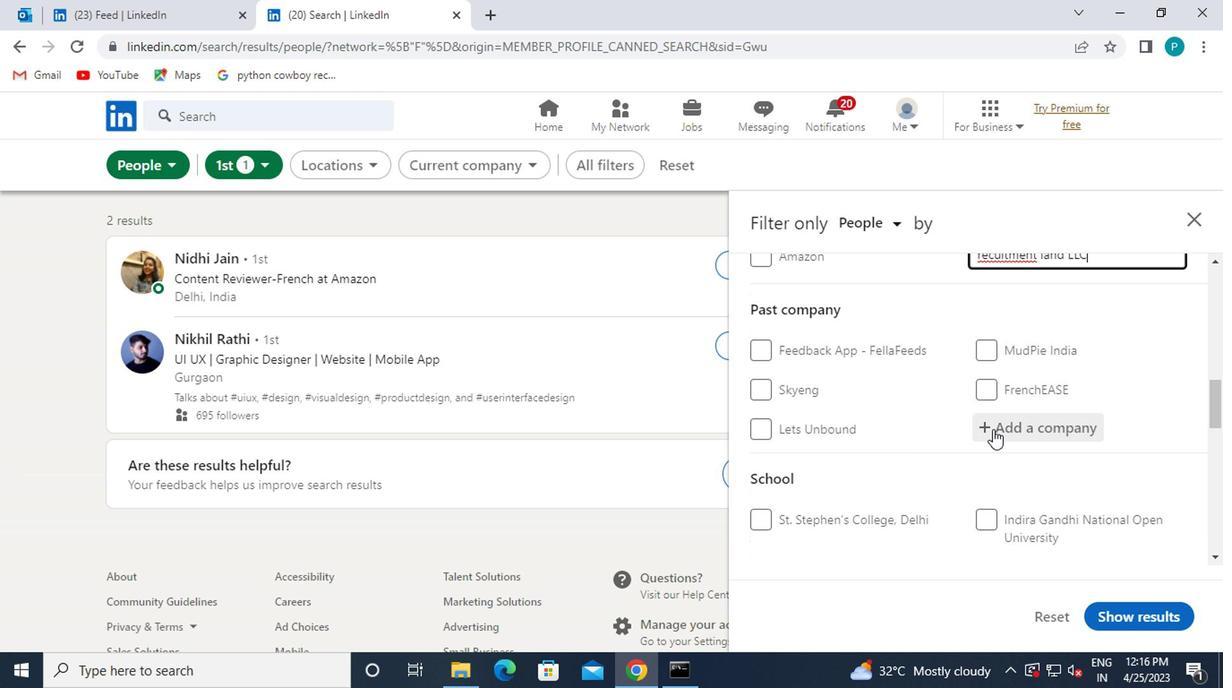 
Action: Mouse moved to (942, 475)
Screenshot: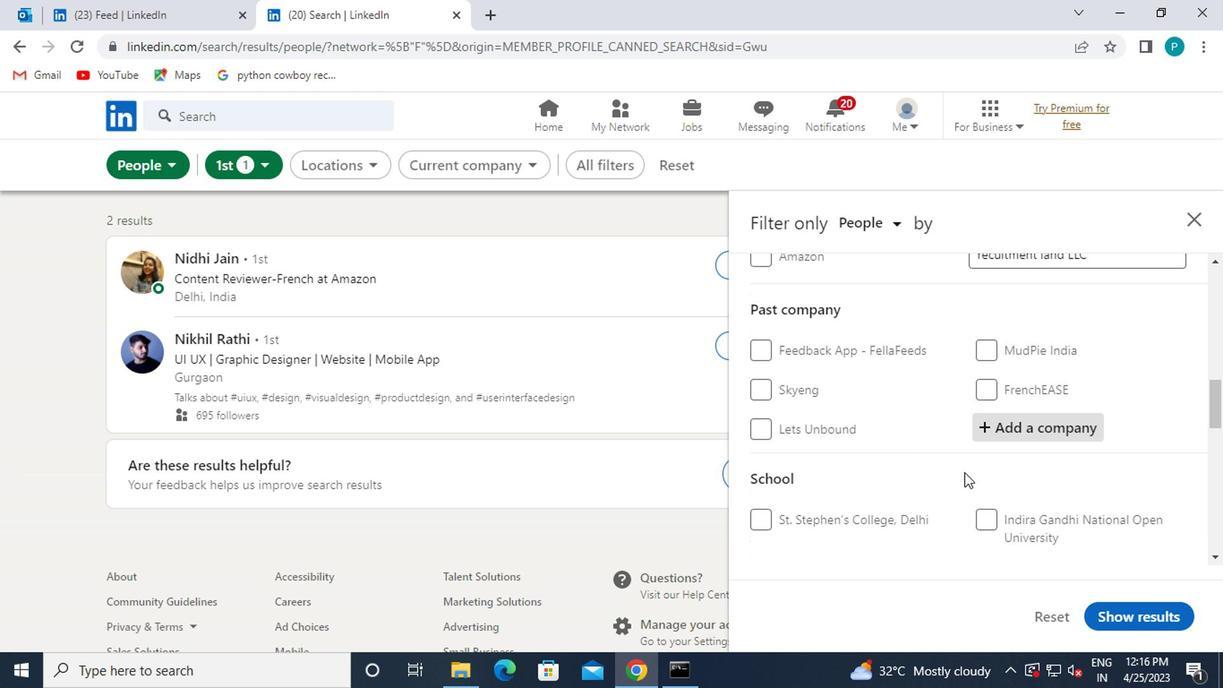 
Action: Mouse scrolled (942, 475) with delta (0, 0)
Screenshot: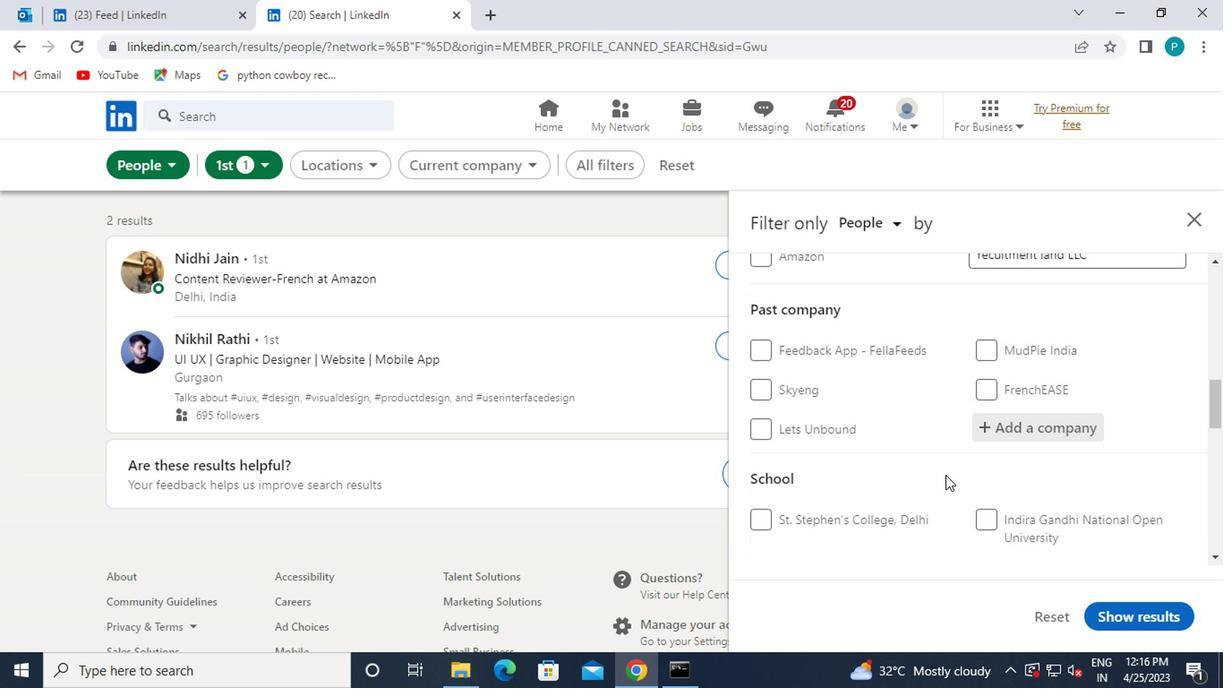 
Action: Mouse scrolled (942, 475) with delta (0, 0)
Screenshot: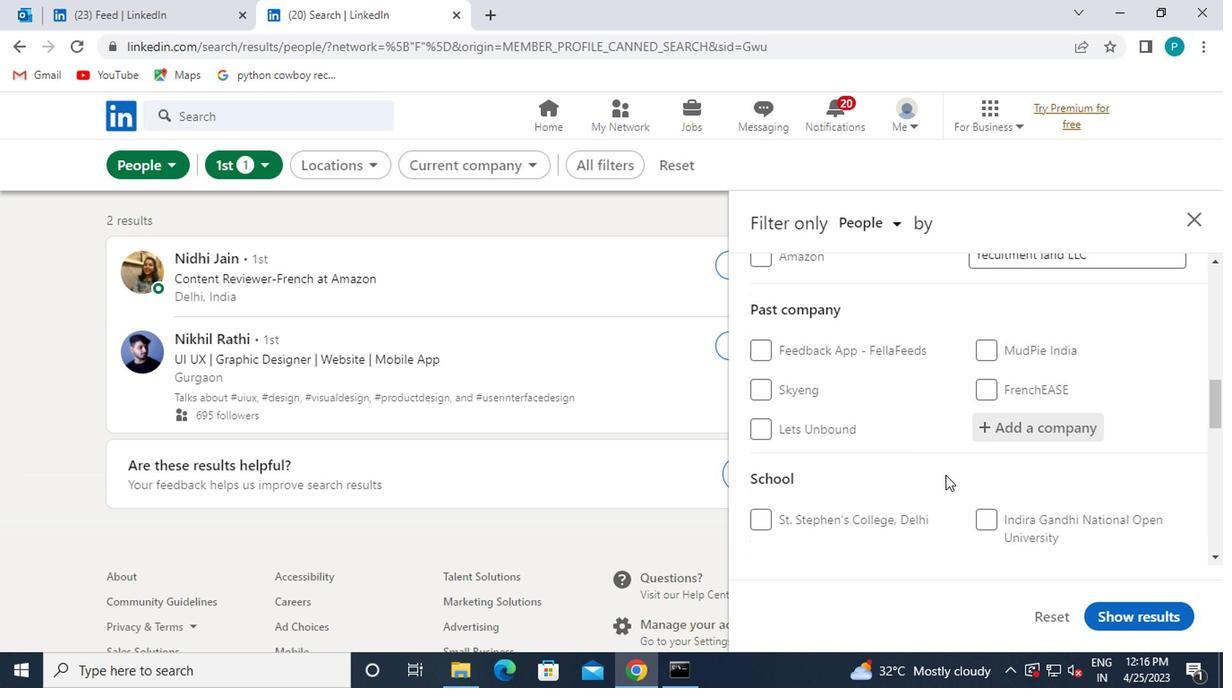 
Action: Mouse scrolled (942, 475) with delta (0, 0)
Screenshot: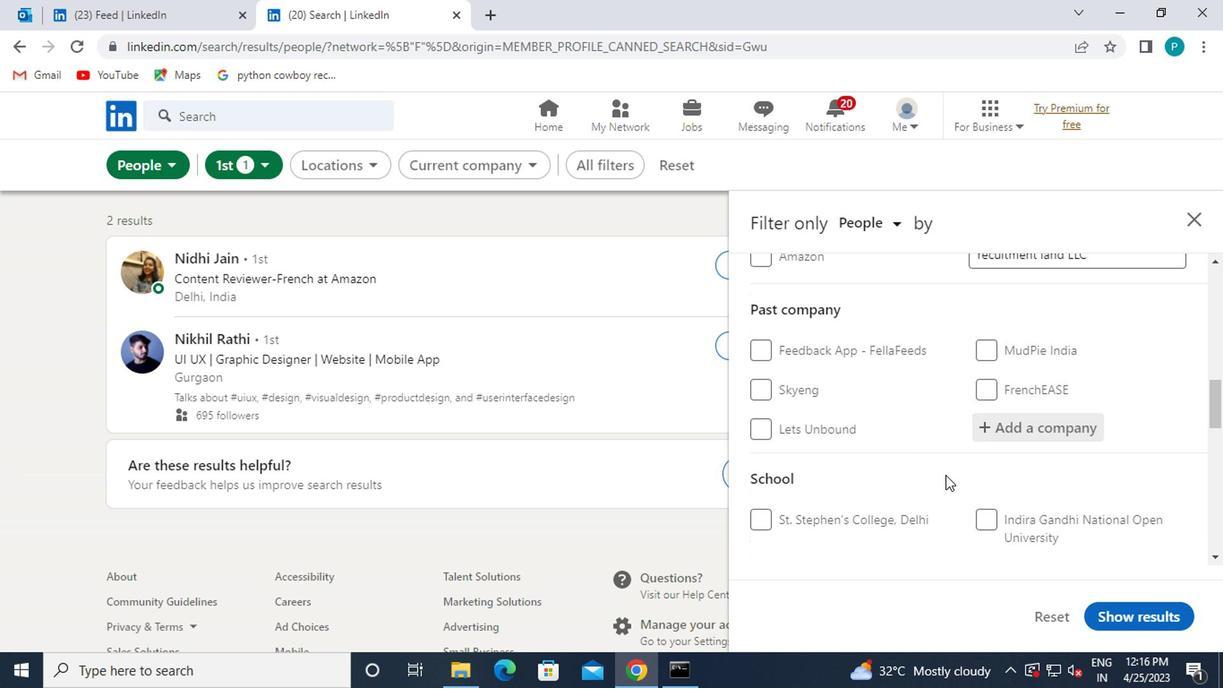 
Action: Mouse moved to (992, 364)
Screenshot: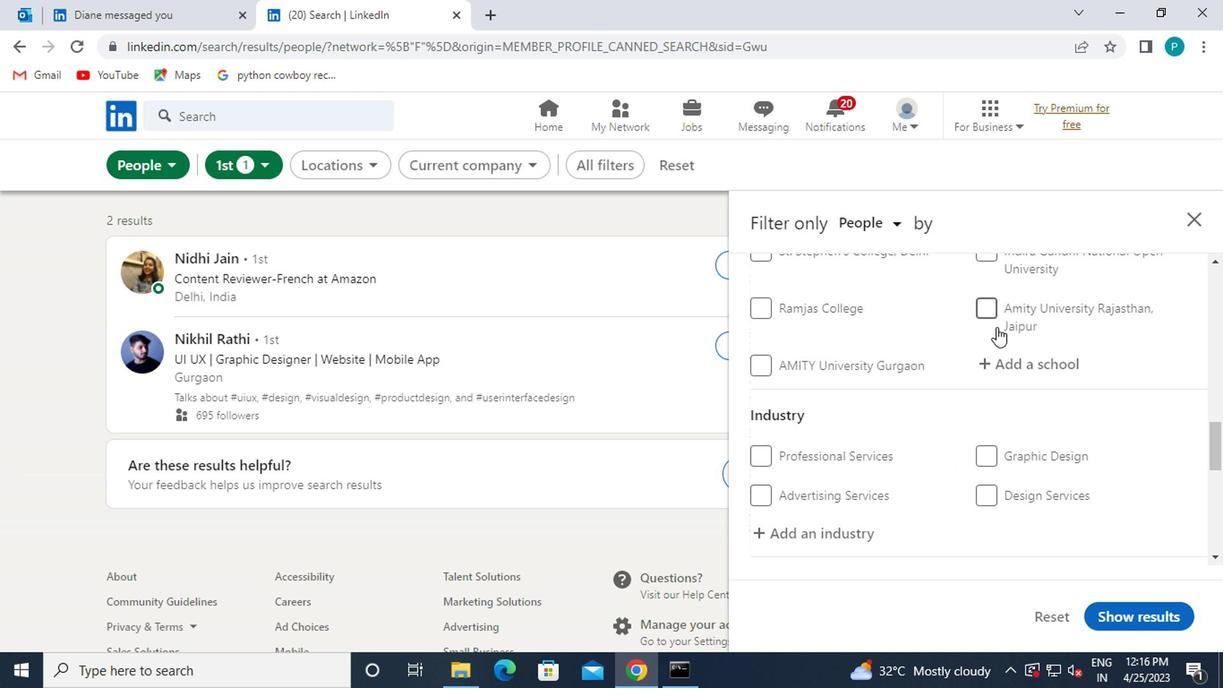 
Action: Mouse pressed left at (992, 364)
Screenshot: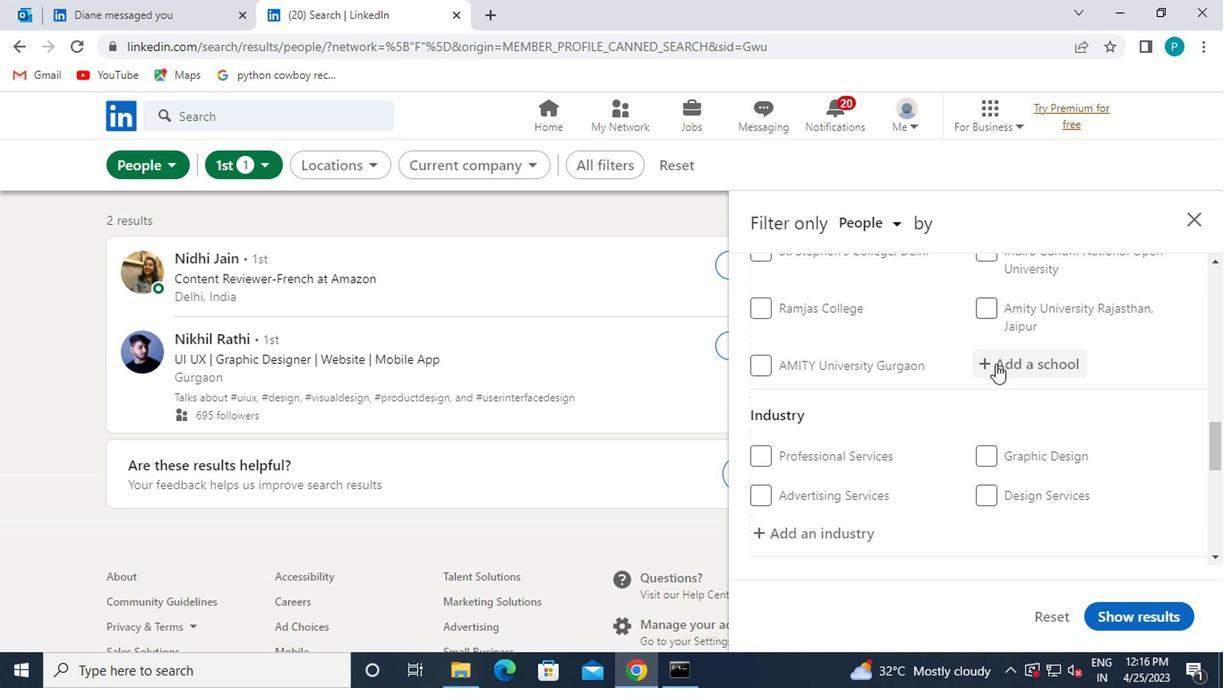 
Action: Mouse moved to (992, 365)
Screenshot: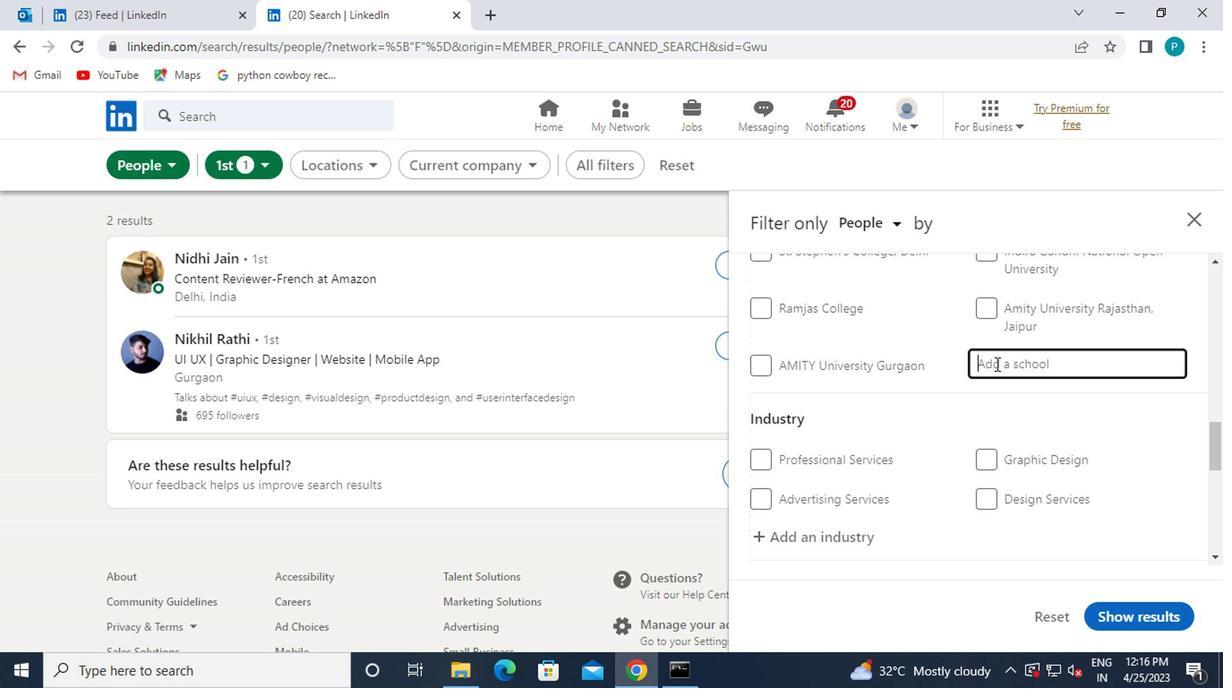 
Action: Key pressed <Key.caps_lock>U<Key.caps_lock>NIVERSITY<Key.space>OF<Key.space><Key.caps_lock>A<Key.caps_lock>G
Screenshot: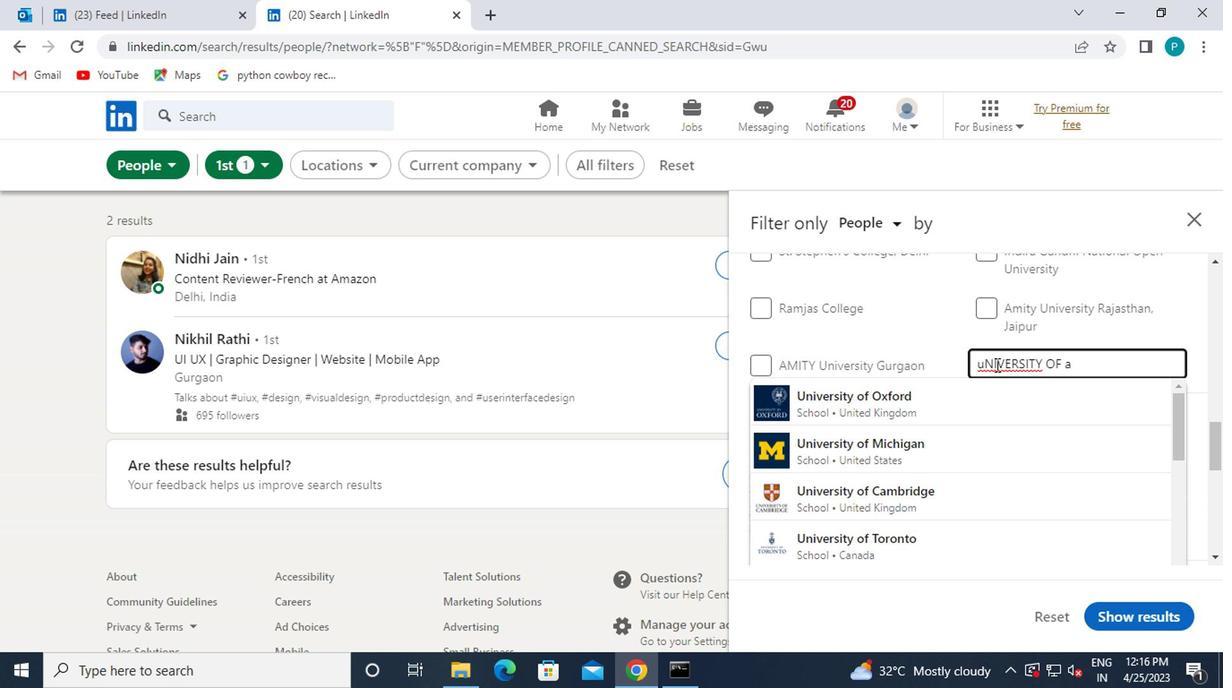 
Action: Mouse moved to (994, 366)
Screenshot: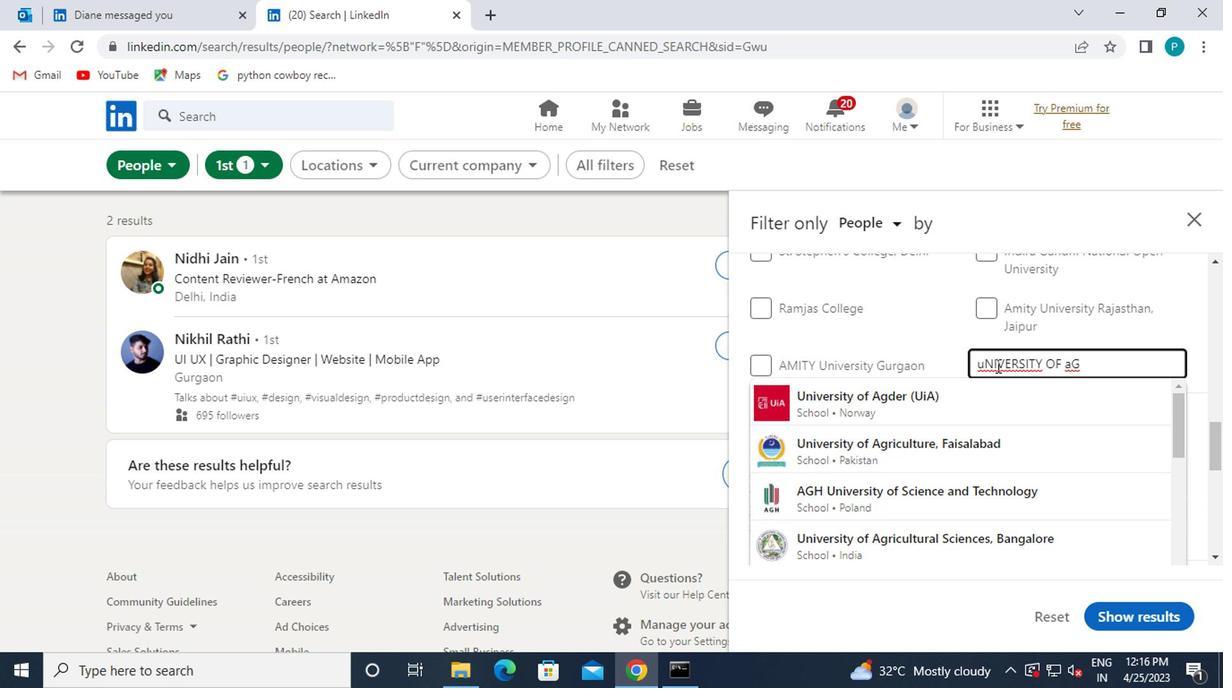 
Action: Key pressed <Key.backspace><Key.backspace><Key.backspace><Key.backspace><Key.backspace><Key.backspace><Key.backspace><Key.backspace><Key.backspace><Key.backspace><Key.backspace><Key.backspace><Key.backspace><Key.backspace><Key.backspace><Key.backspace><Key.backspace><Key.backspace><Key.backspace><Key.backspace><Key.backspace><Key.backspace><Key.caps_lock>U<Key.backspace><Key.caps_lock>U<Key.caps_lock>NIVERSITY<Key.space>OF<Key.space>AGRICULTURAL
Screenshot: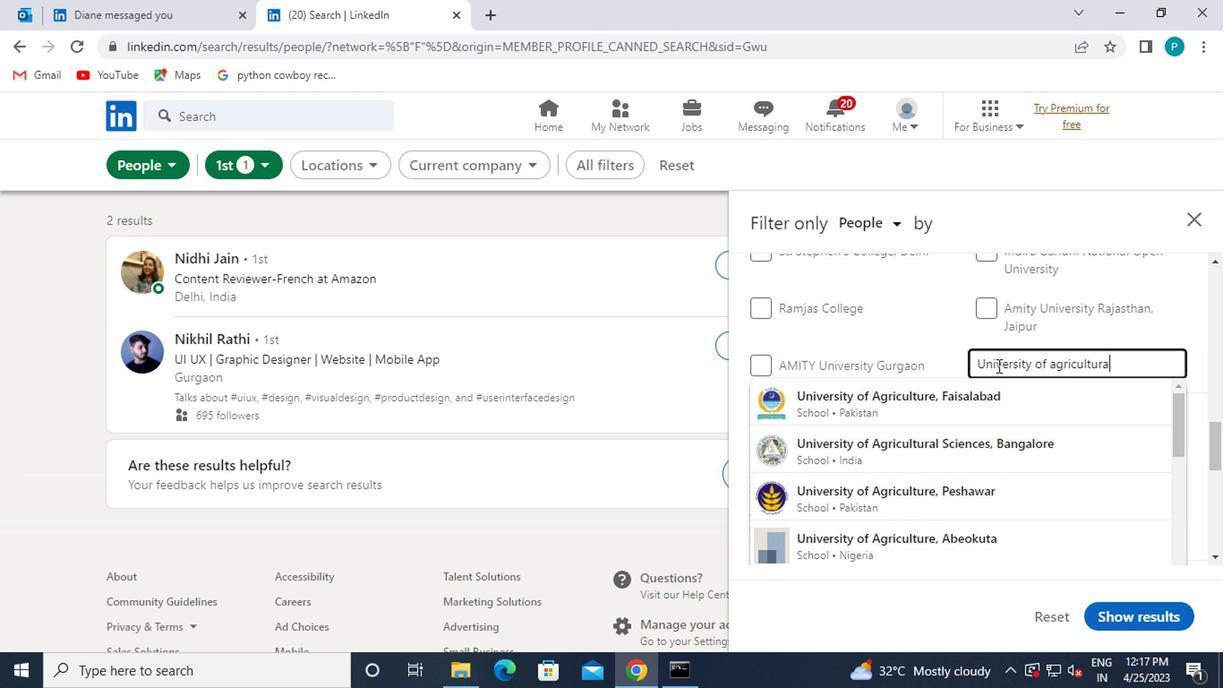 
Action: Mouse moved to (985, 431)
Screenshot: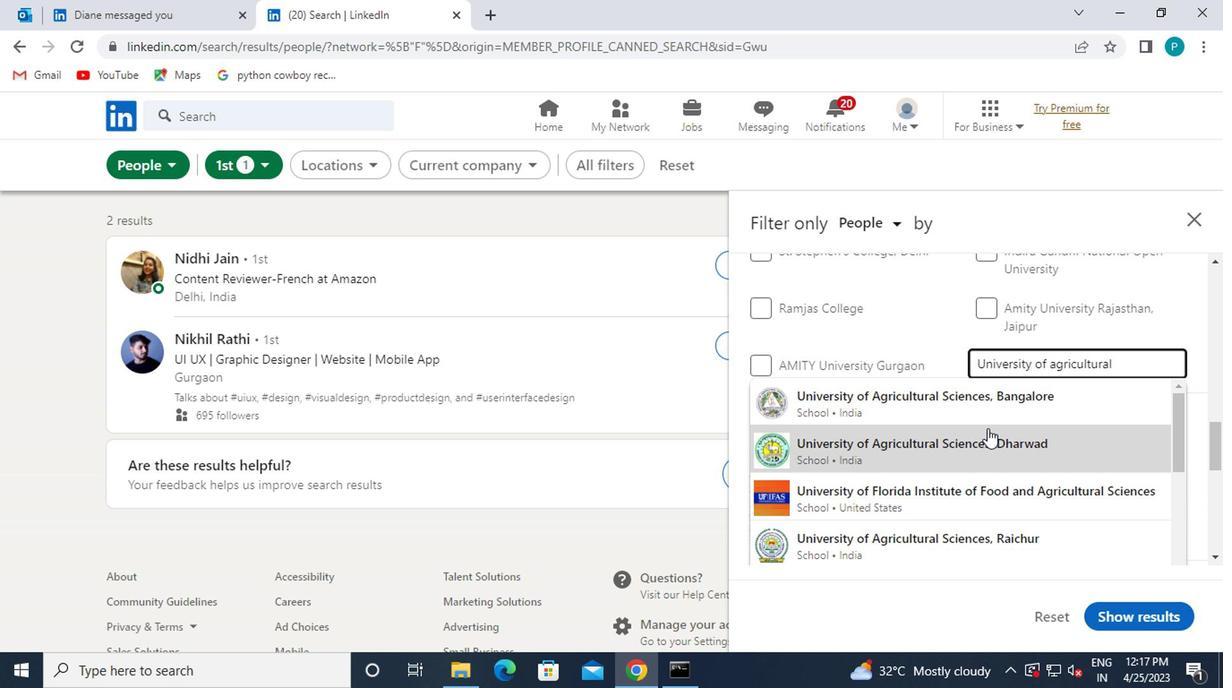 
Action: Mouse pressed left at (985, 431)
Screenshot: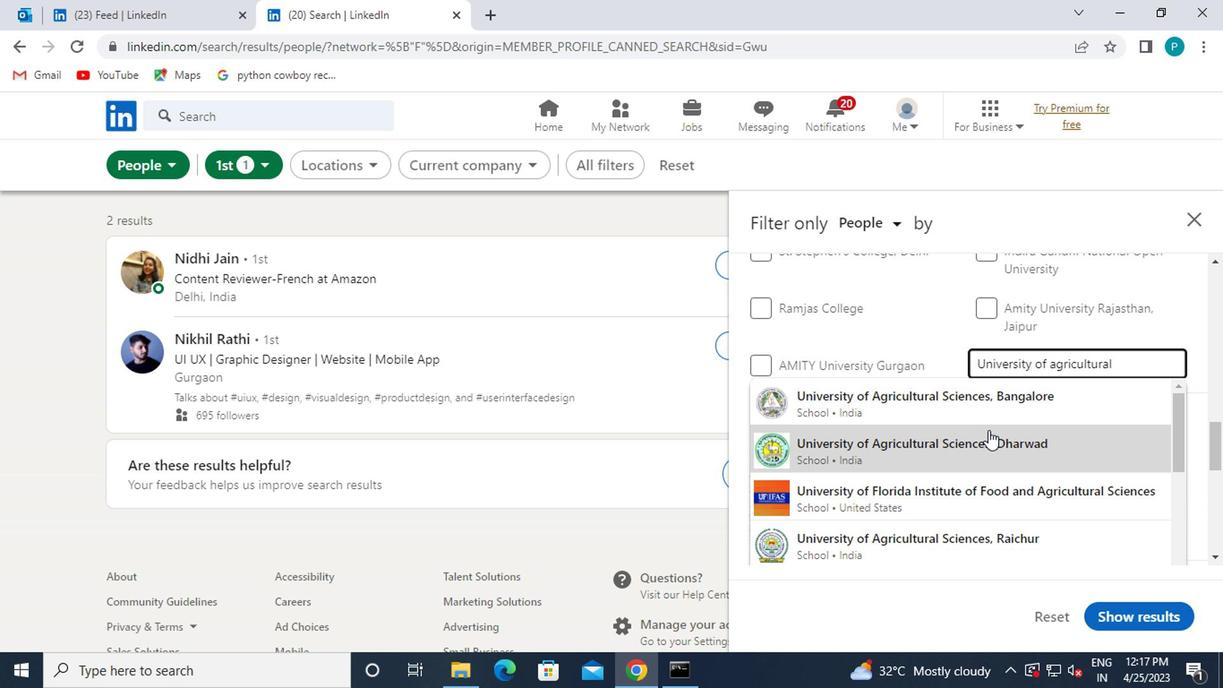 
Action: Mouse scrolled (985, 430) with delta (0, -1)
Screenshot: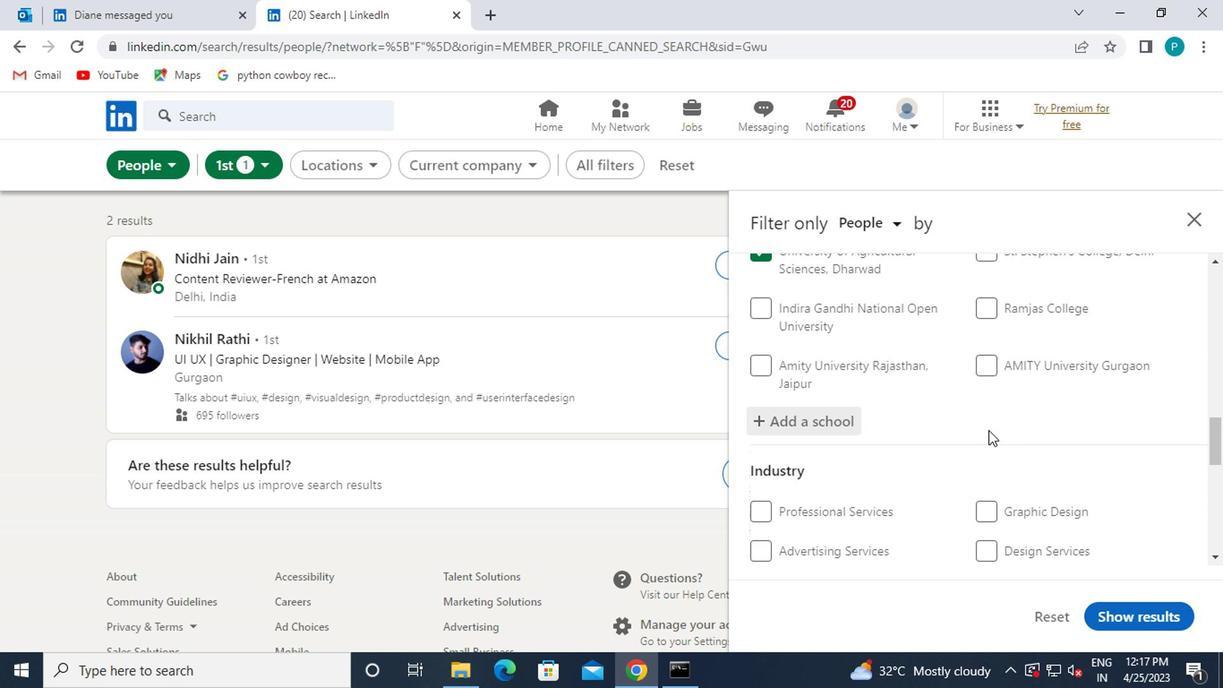 
Action: Mouse scrolled (985, 430) with delta (0, -1)
Screenshot: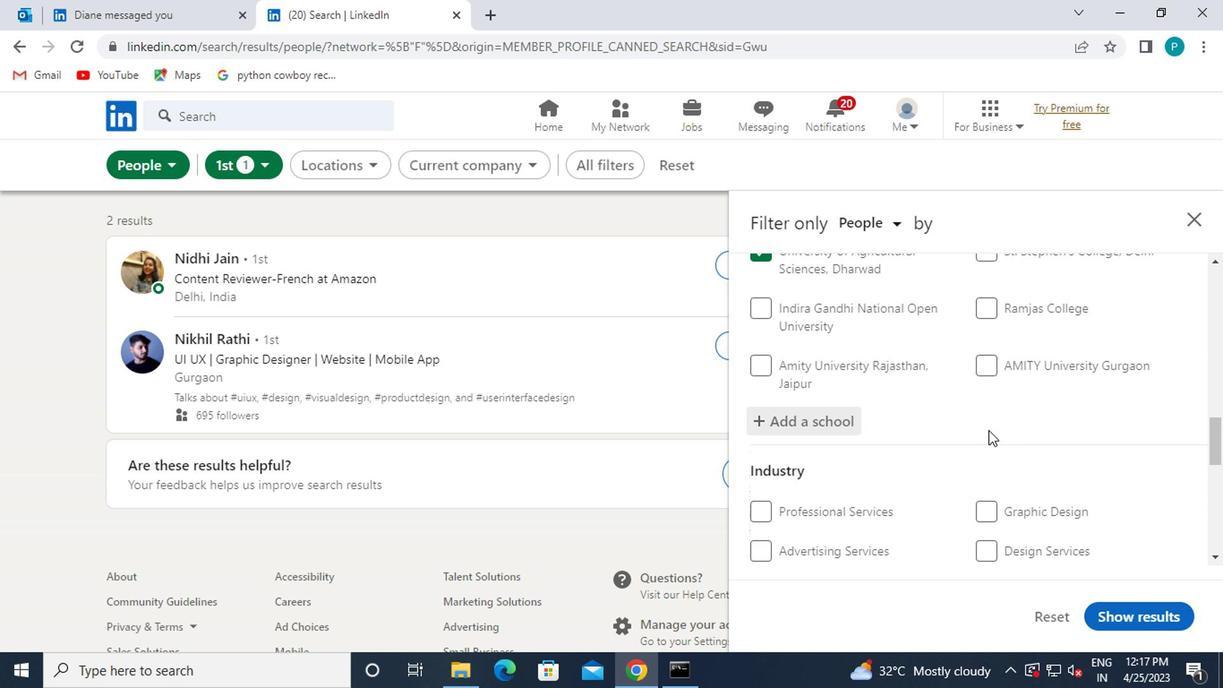 
Action: Mouse moved to (799, 409)
Screenshot: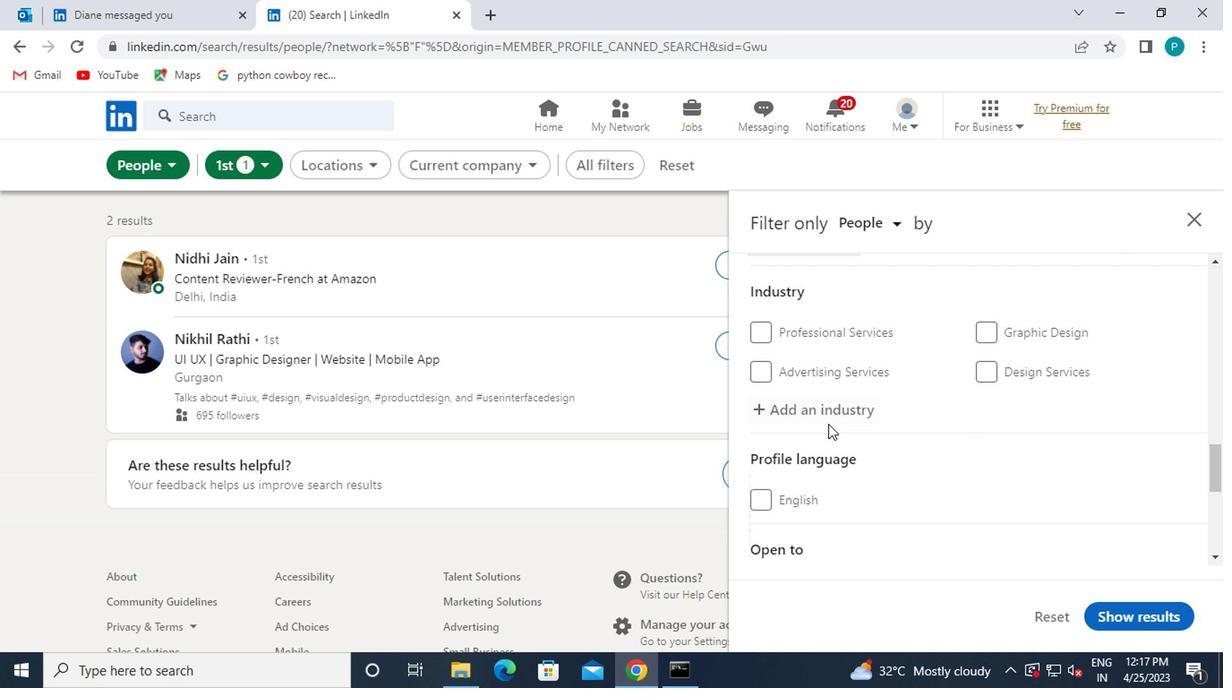 
Action: Mouse pressed left at (799, 409)
Screenshot: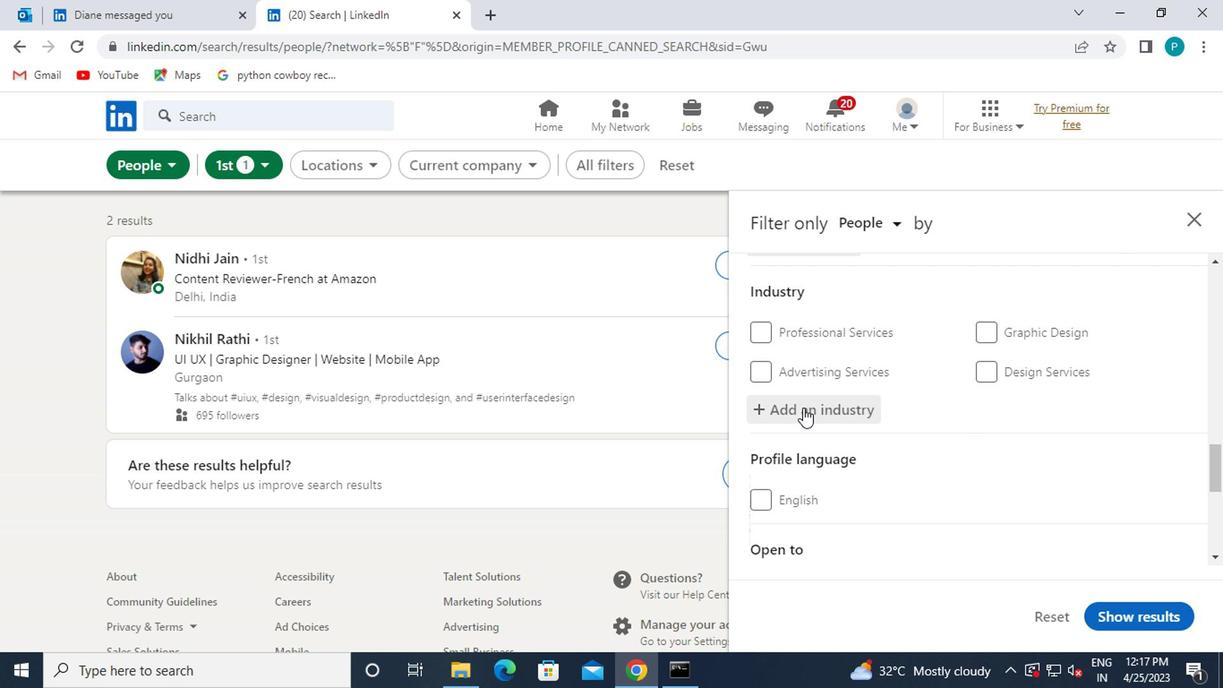 
Action: Mouse moved to (798, 409)
Screenshot: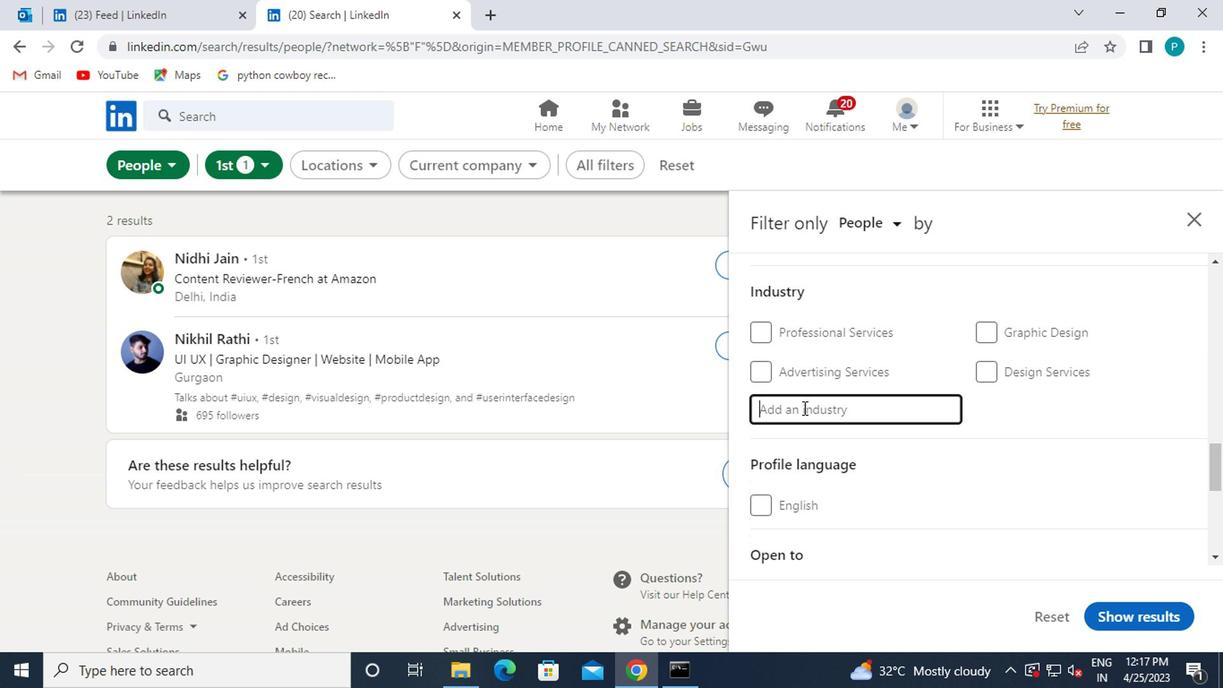 
Action: Key pressed SIGHTSEEING
Screenshot: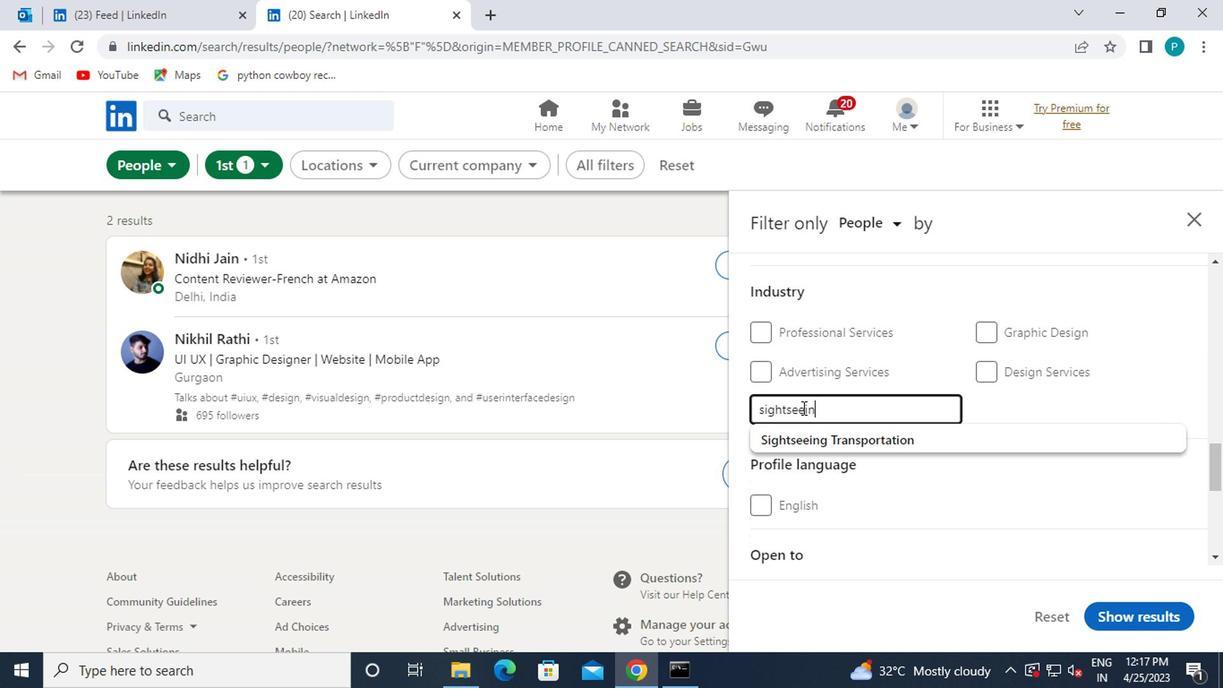 
Action: Mouse moved to (825, 438)
Screenshot: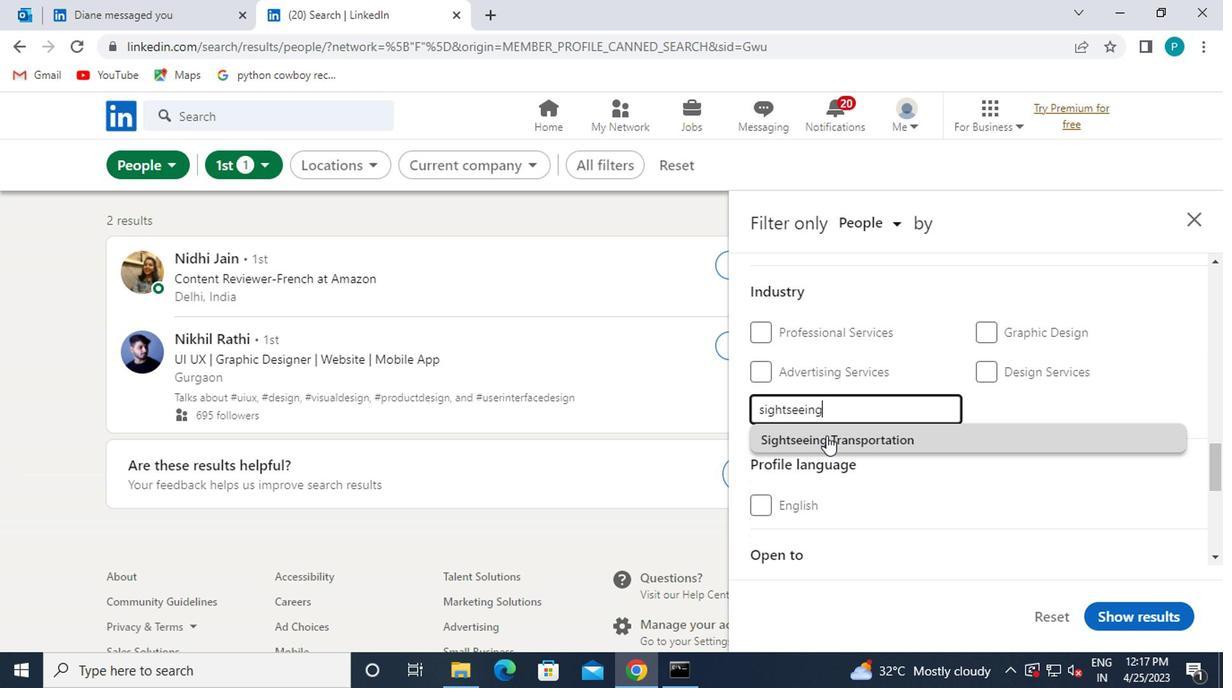 
Action: Mouse pressed left at (825, 438)
Screenshot: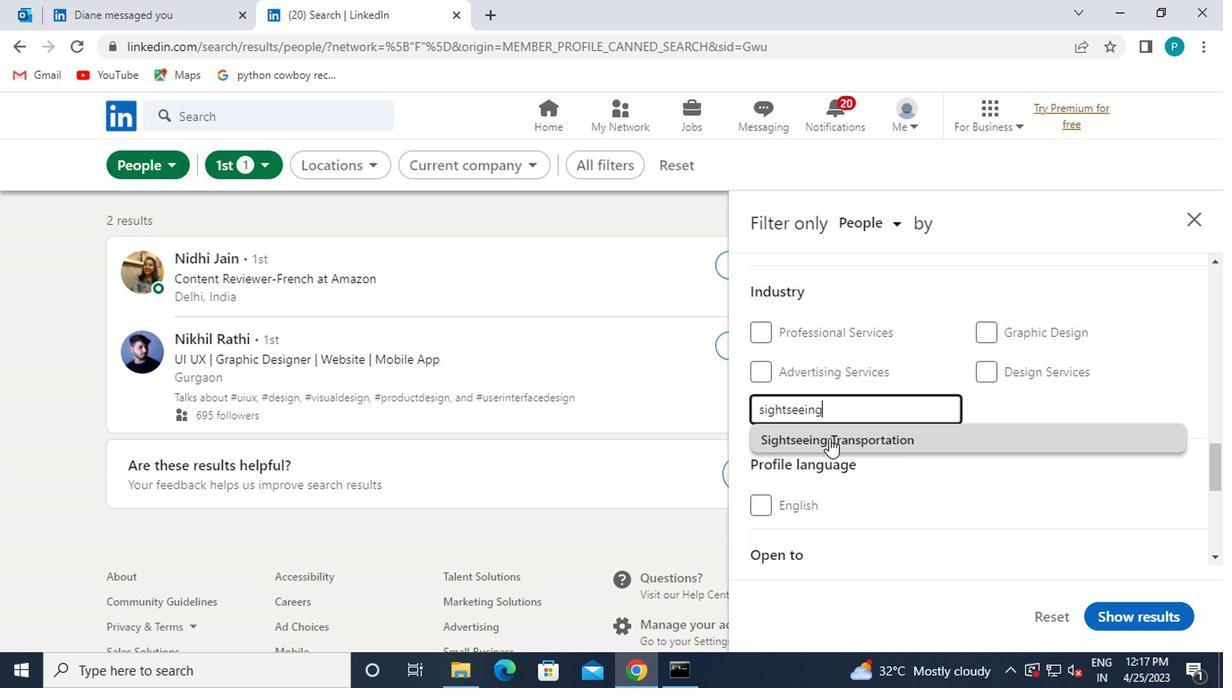 
Action: Mouse moved to (826, 440)
Screenshot: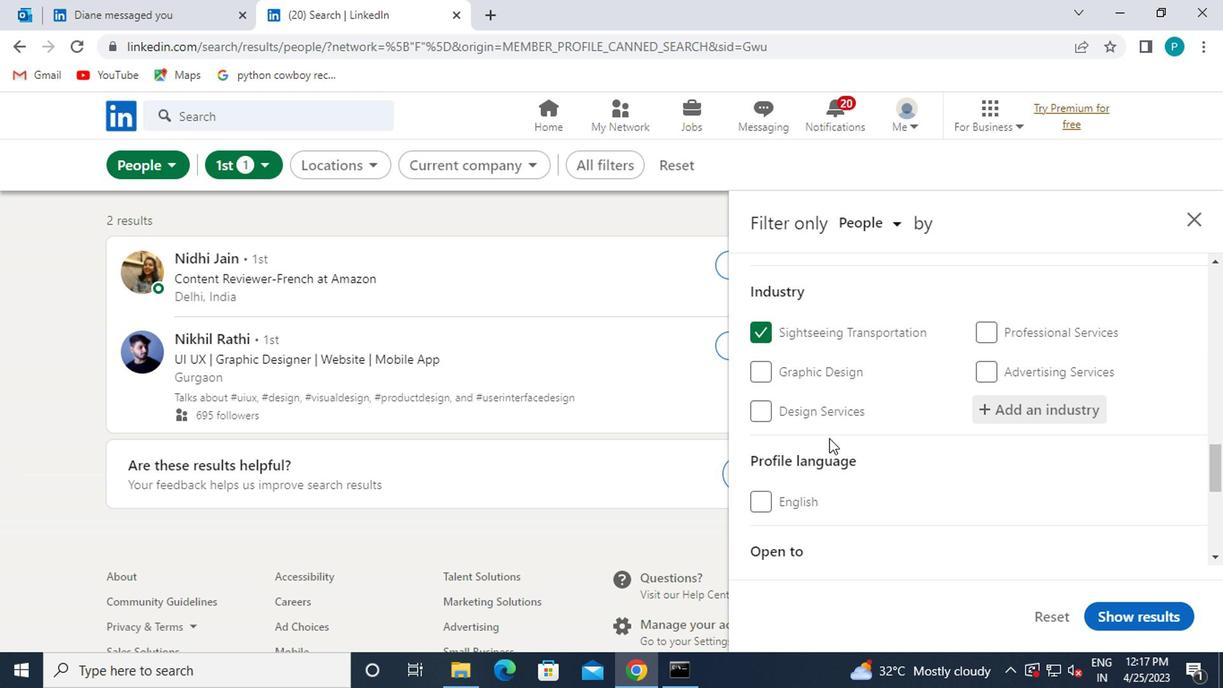 
Action: Mouse scrolled (826, 438) with delta (0, -1)
Screenshot: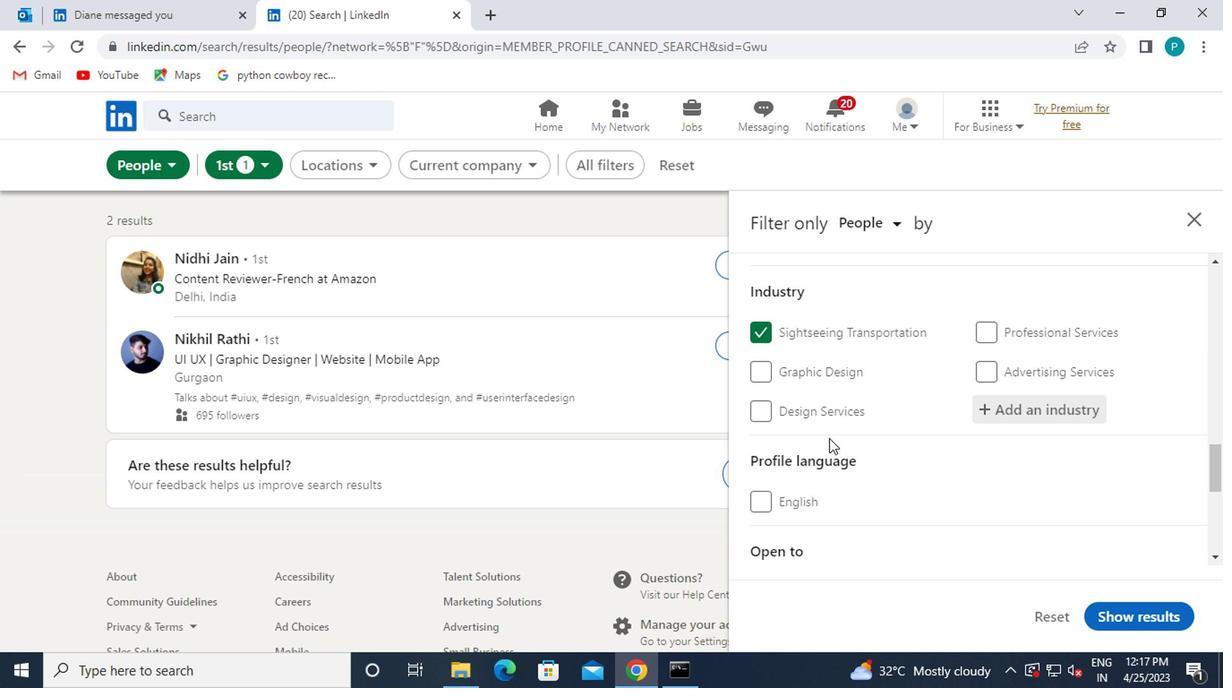 
Action: Mouse scrolled (826, 438) with delta (0, -1)
Screenshot: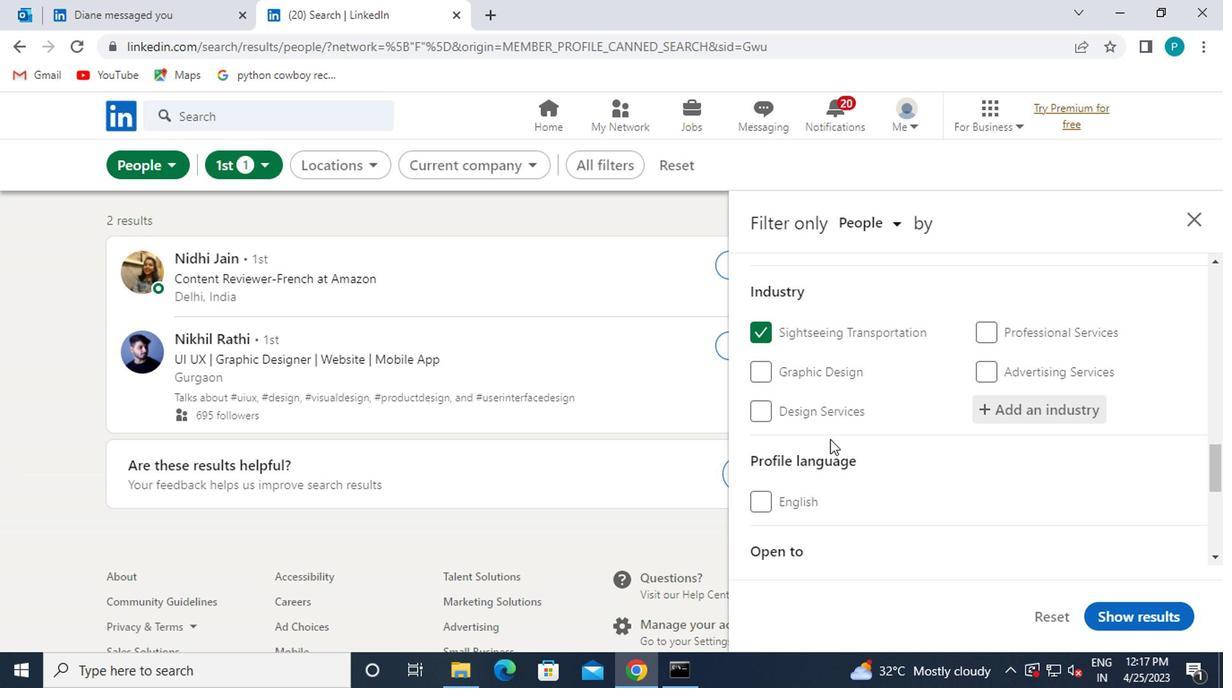 
Action: Mouse scrolled (826, 438) with delta (0, -1)
Screenshot: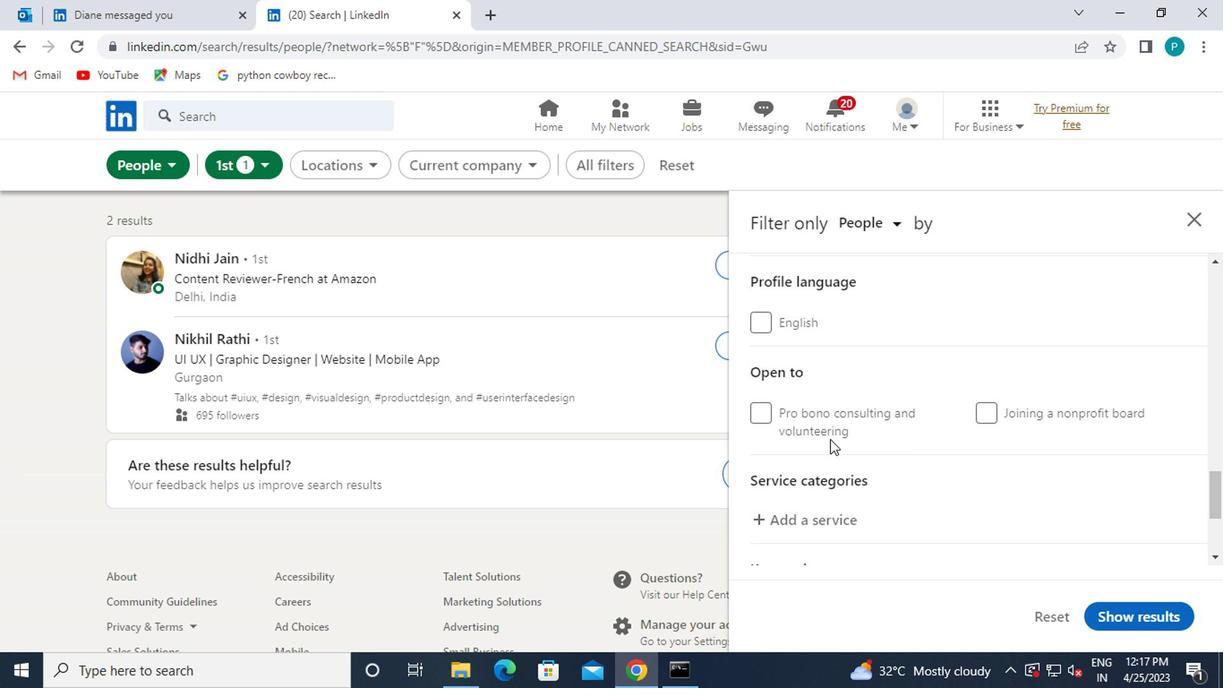 
Action: Mouse moved to (819, 438)
Screenshot: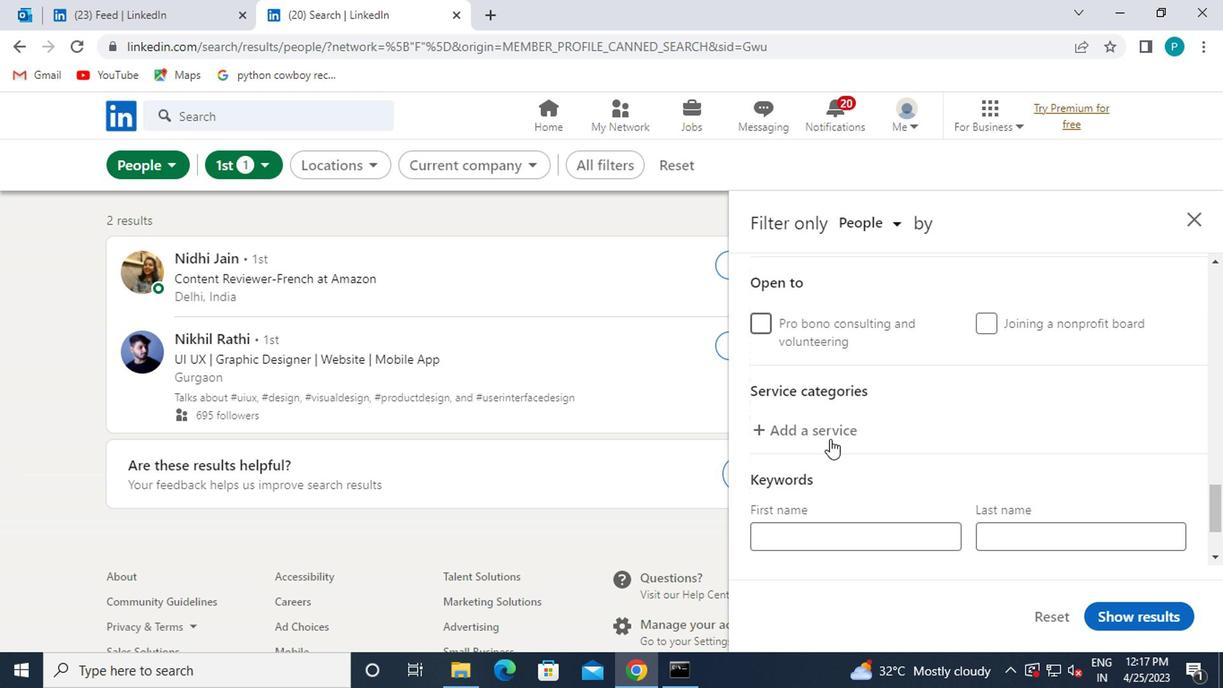 
Action: Mouse pressed left at (819, 438)
Screenshot: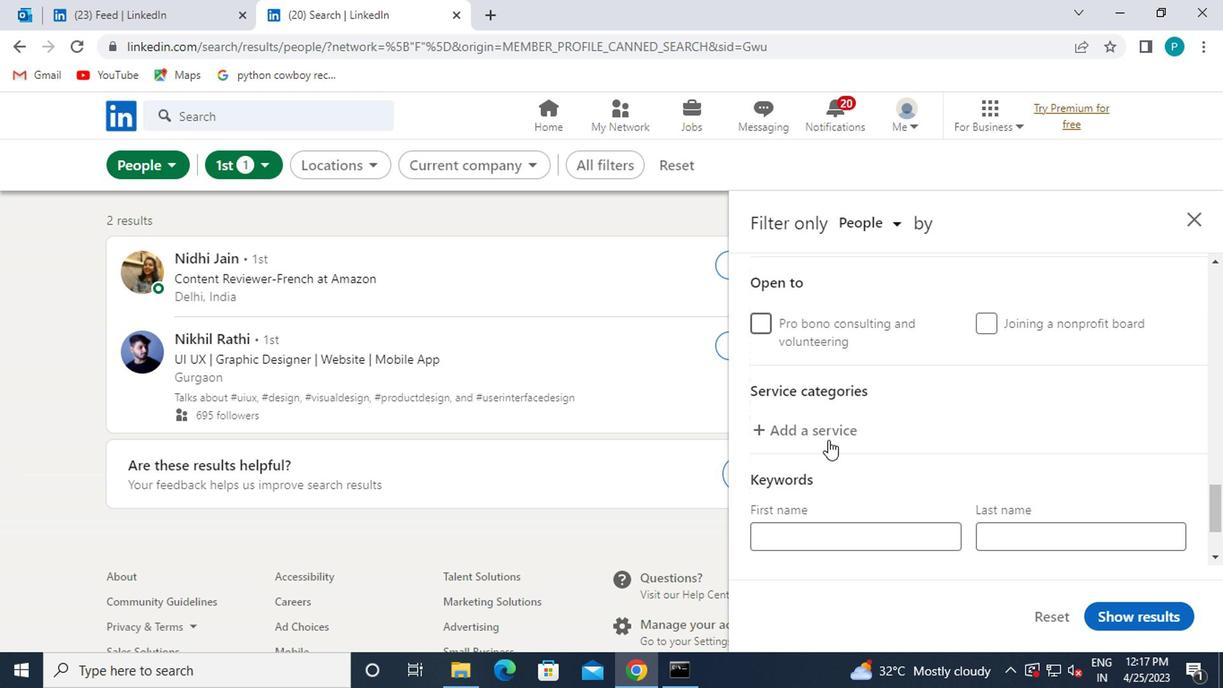 
Action: Key pressed TYPING
Screenshot: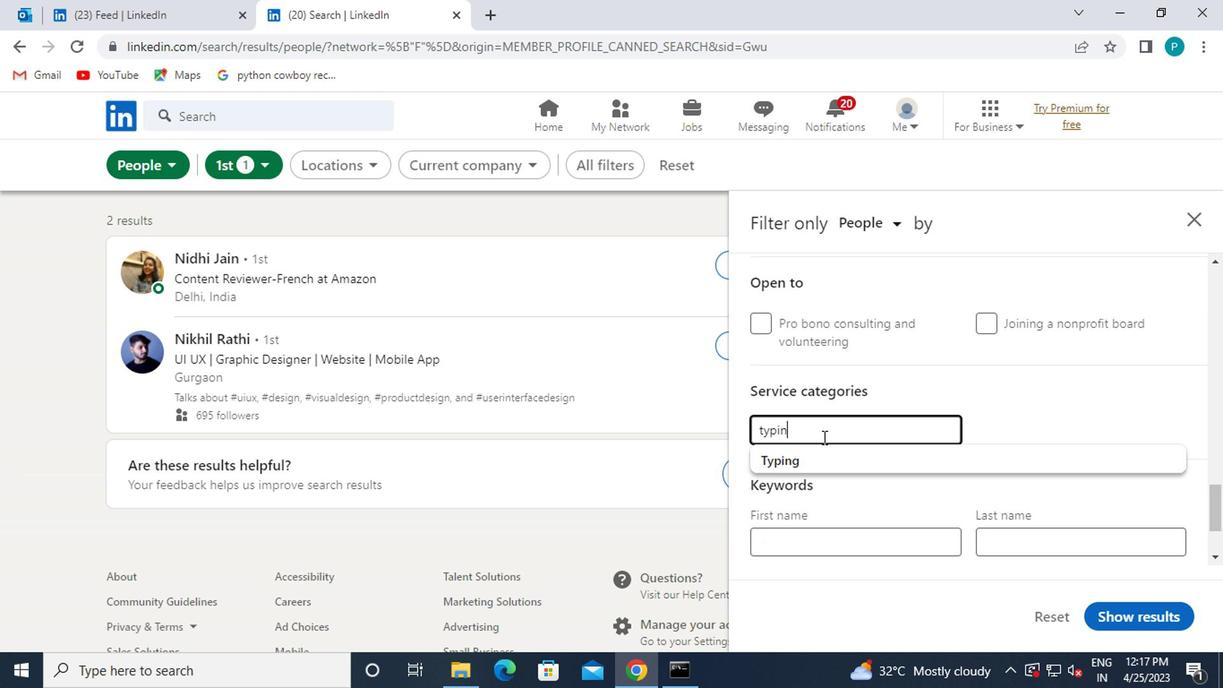 
Action: Mouse moved to (833, 451)
Screenshot: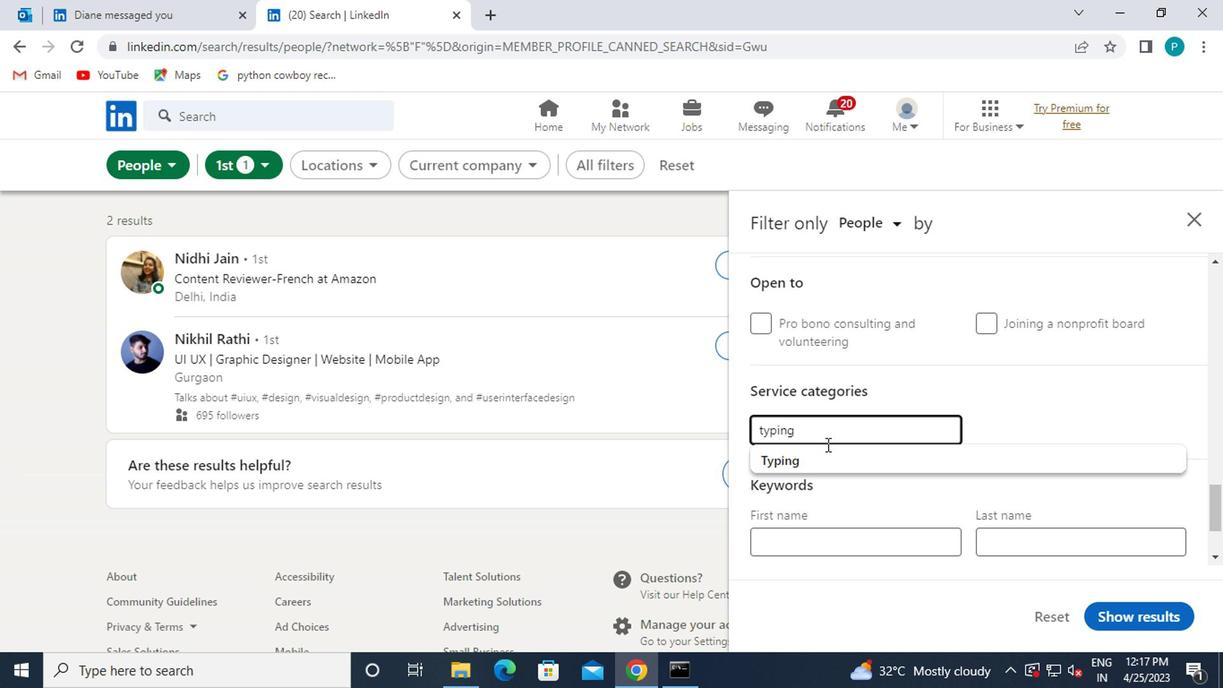 
Action: Mouse pressed left at (833, 451)
Screenshot: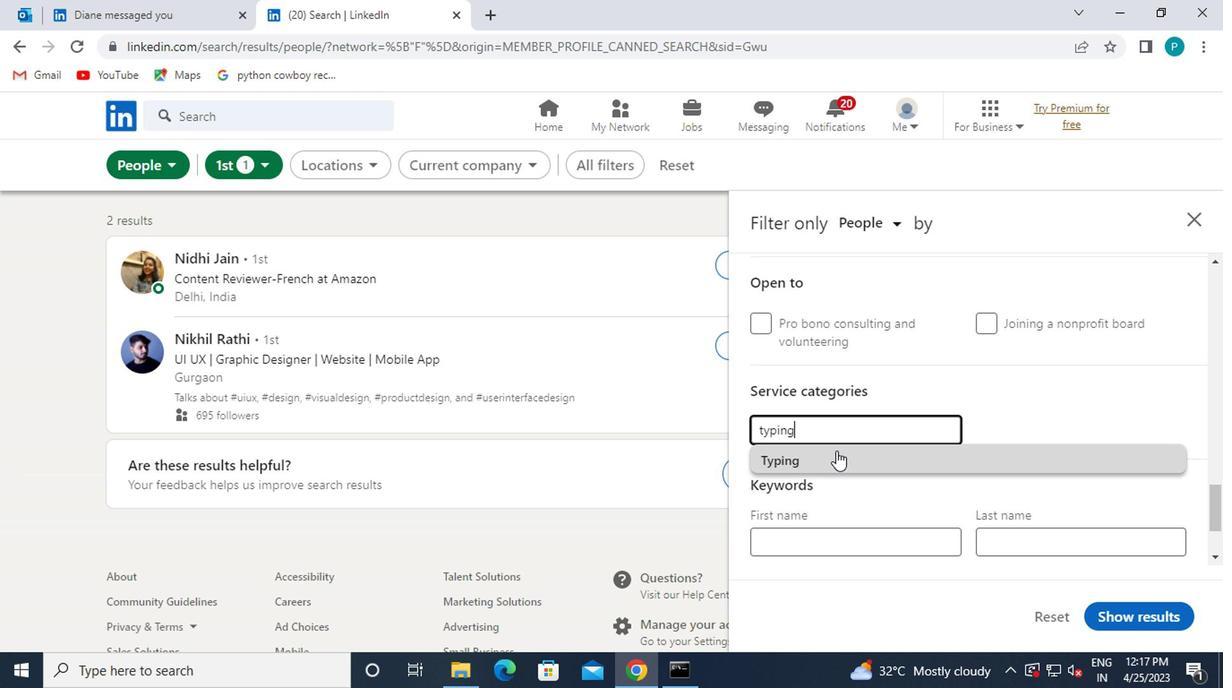 
Action: Mouse moved to (834, 462)
Screenshot: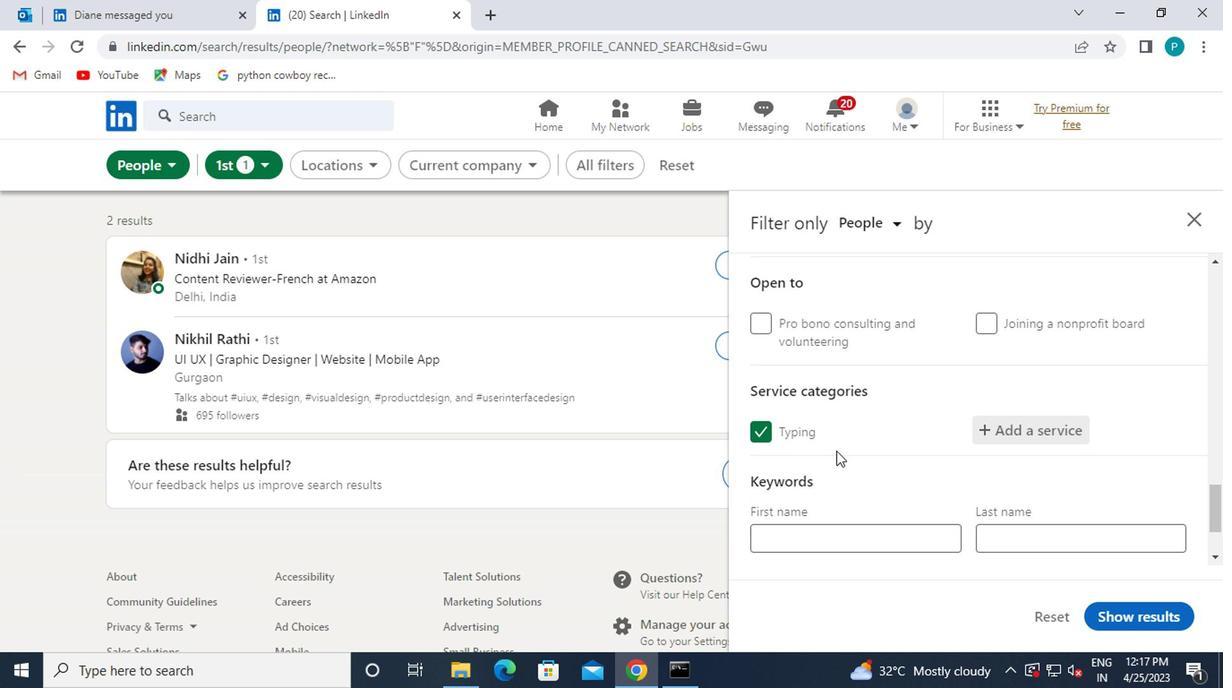 
Action: Mouse scrolled (834, 461) with delta (0, 0)
Screenshot: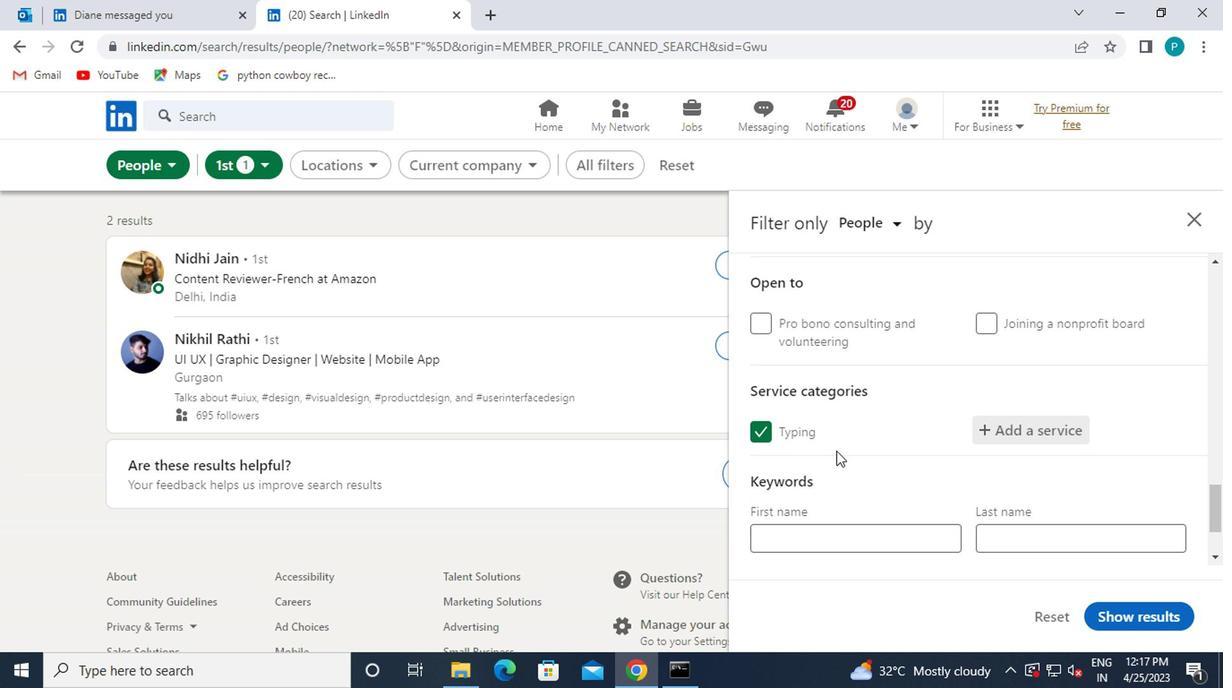 
Action: Mouse moved to (834, 467)
Screenshot: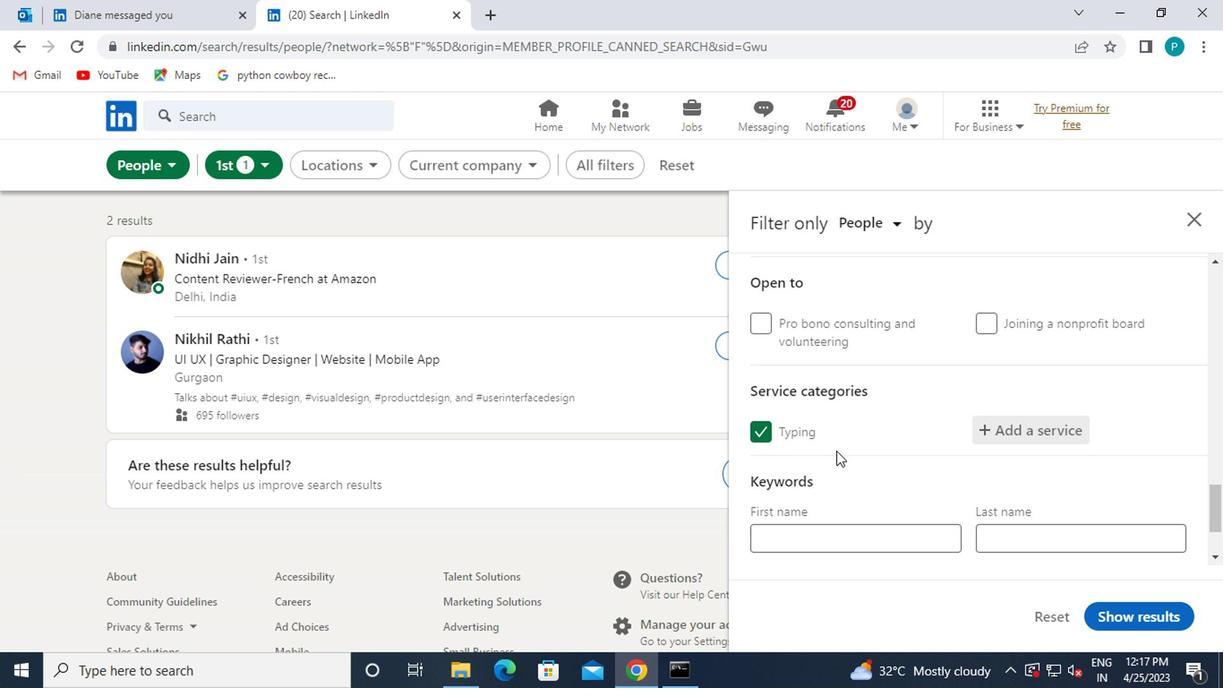 
Action: Mouse scrolled (834, 466) with delta (0, 0)
Screenshot: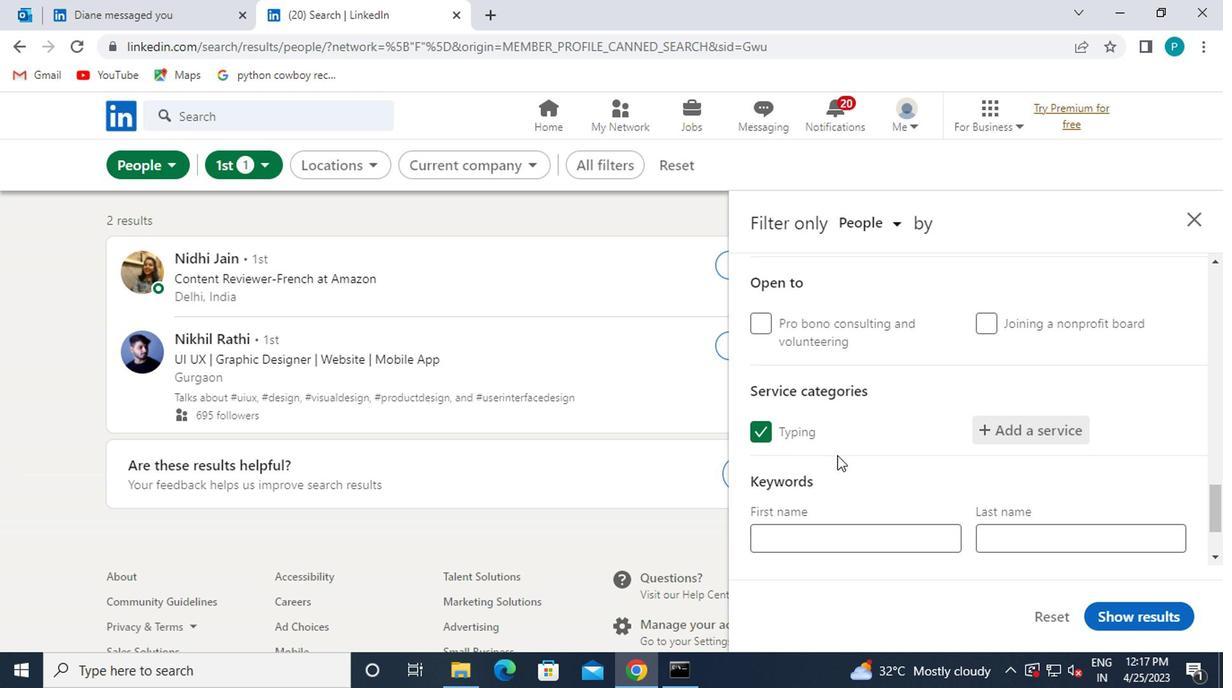 
Action: Mouse moved to (841, 479)
Screenshot: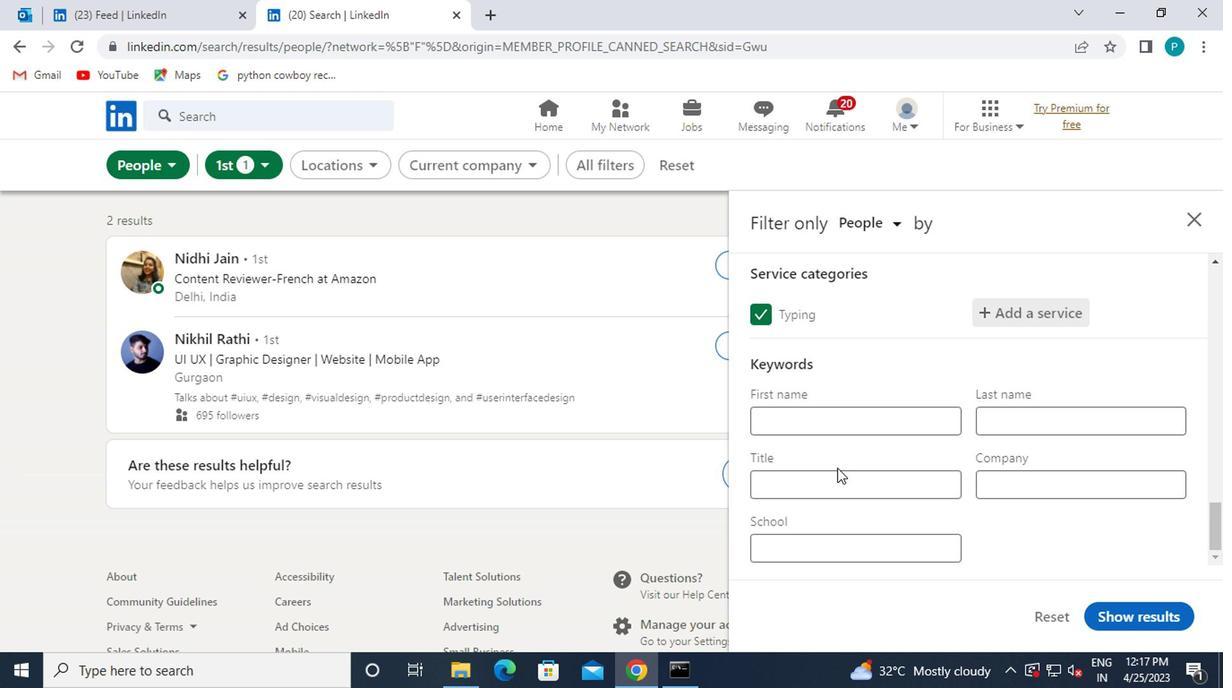 
Action: Mouse pressed left at (841, 479)
Screenshot: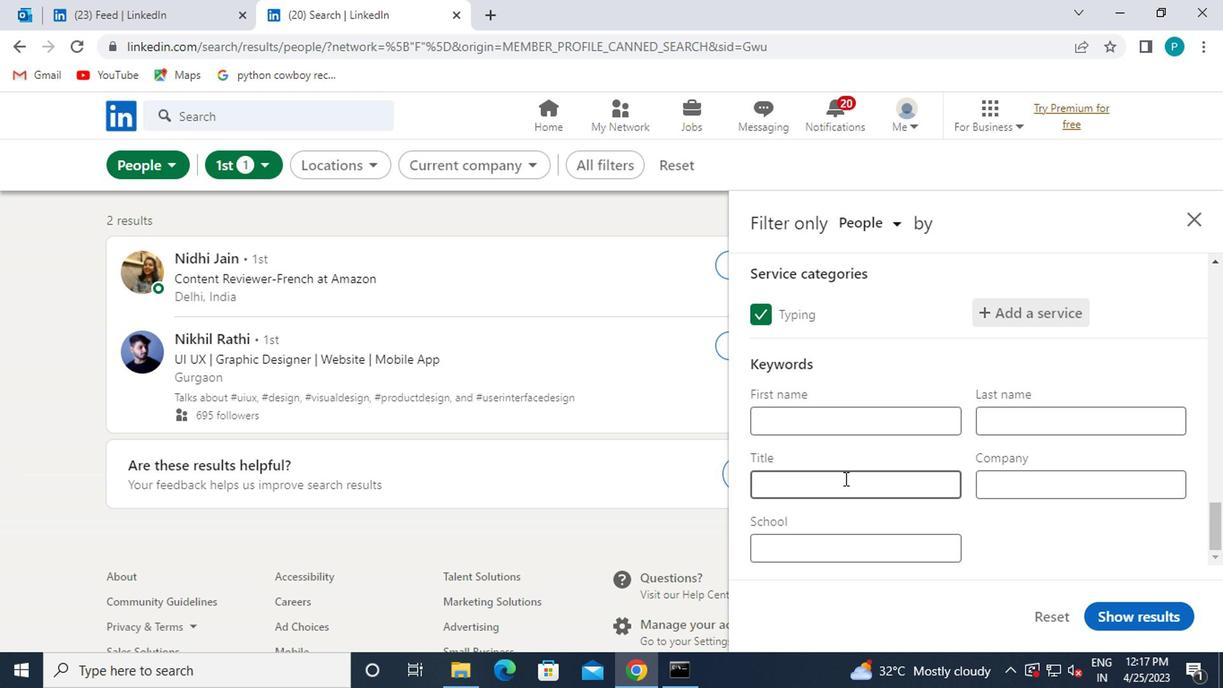 
Action: Mouse moved to (839, 483)
Screenshot: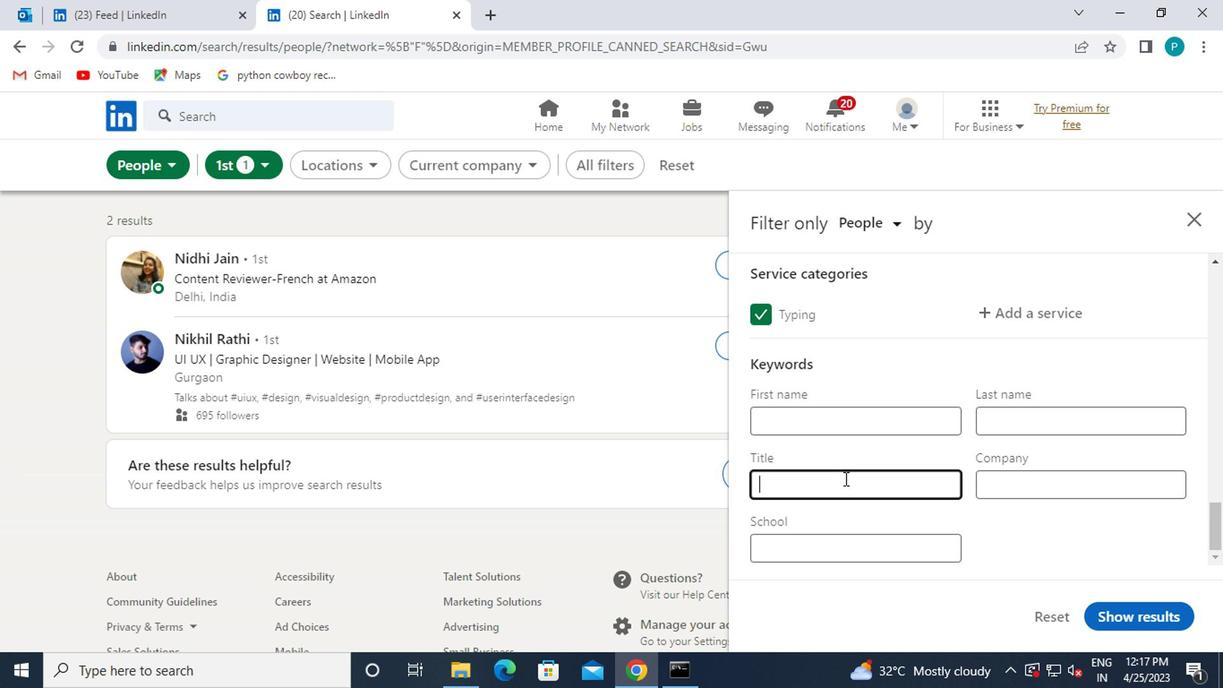 
Action: Key pressed <Key.caps_lock>L<Key.caps_lock>ANDSCAPING<Key.space><Key.caps_lock>W<Key.caps_lock>P<Key.backspace>ORKER
Screenshot: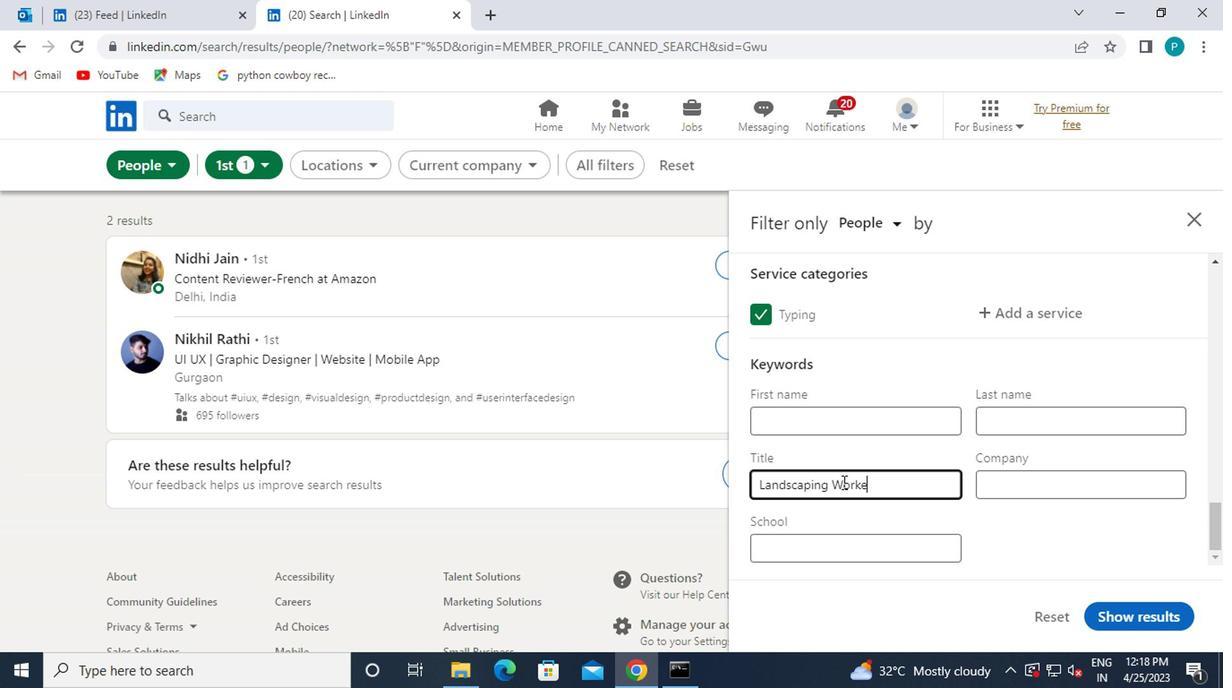 
Action: Mouse moved to (1095, 621)
Screenshot: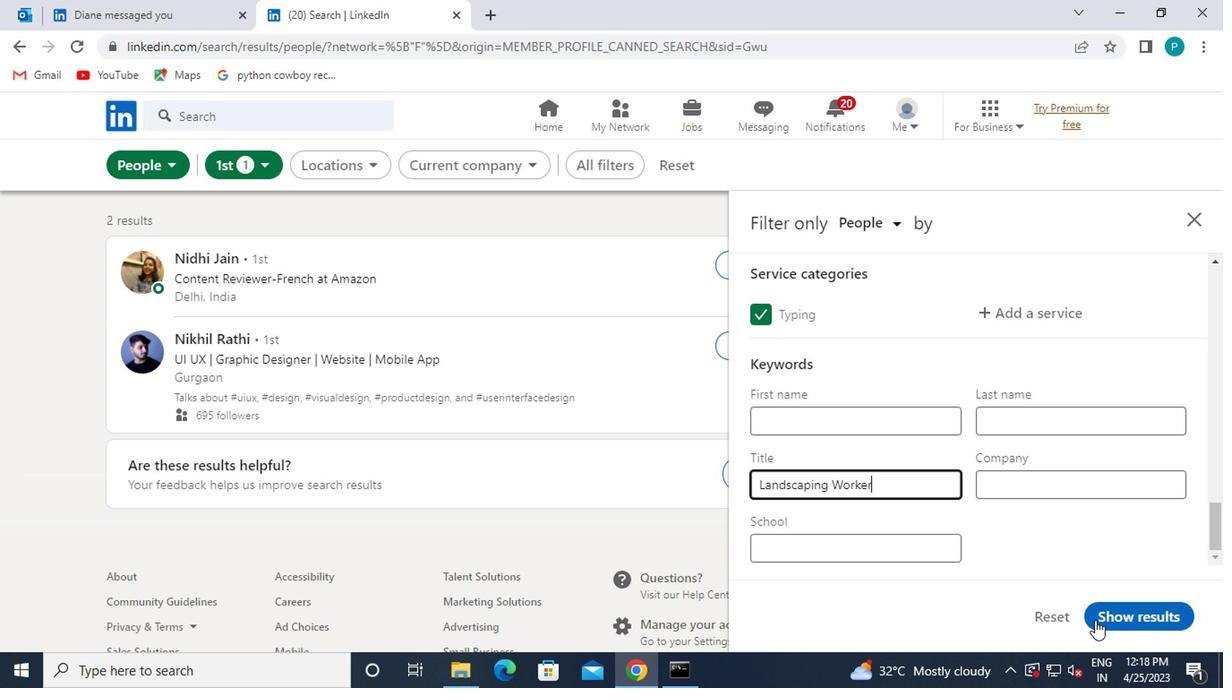 
Action: Mouse pressed left at (1095, 621)
Screenshot: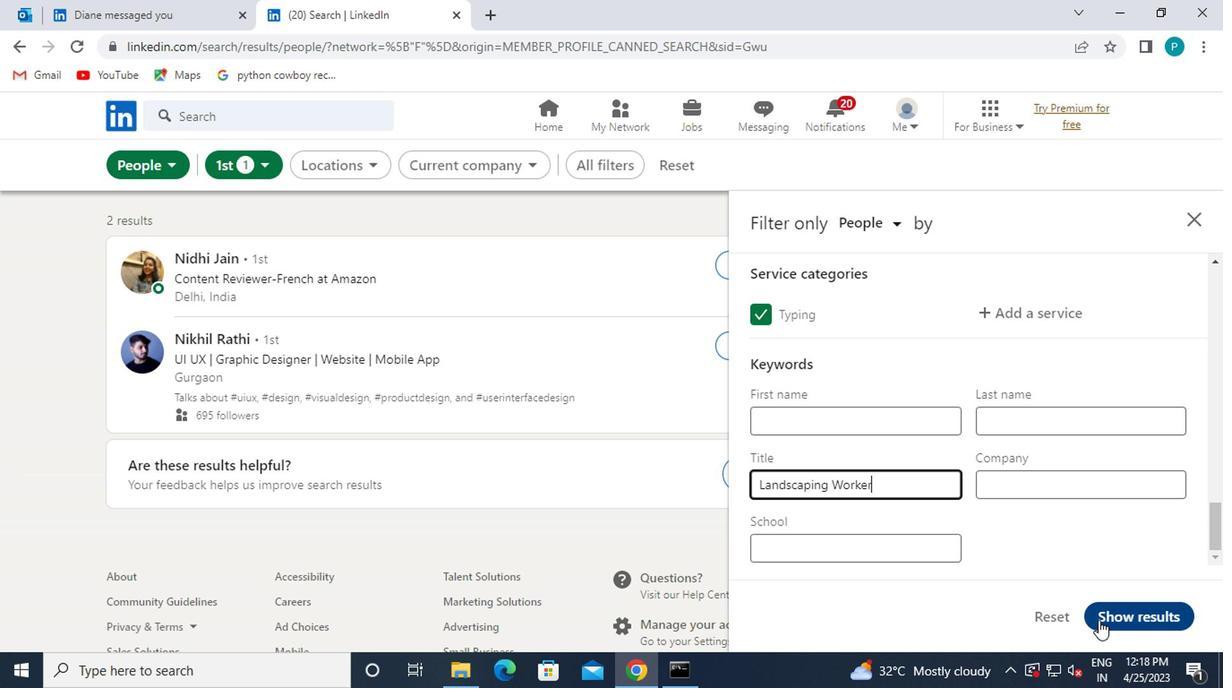 
Action: Mouse moved to (867, 477)
Screenshot: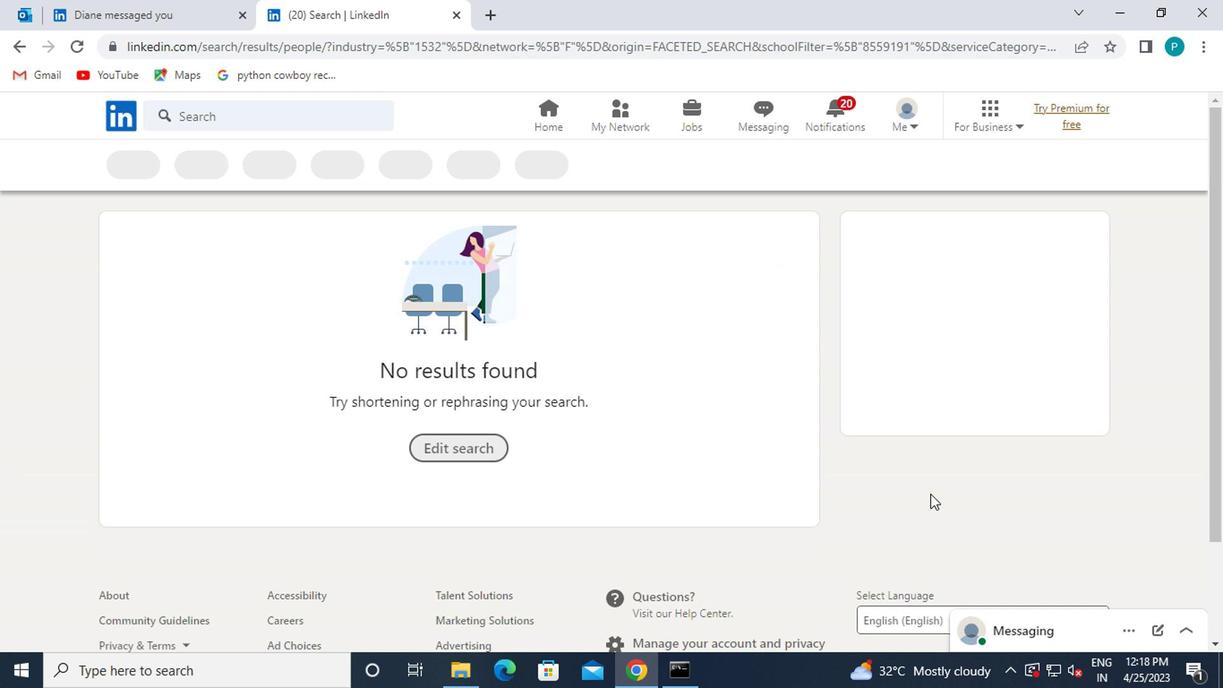 
